 Task: Add Attachment from Google Drive to Card Card0000000135 in Board Board0000000034 in Workspace WS0000000012 in Trello. Add Cover Orange to Card Card0000000135 in Board Board0000000034 in Workspace WS0000000012 in Trello. Add "Add Label …" with "Title" Title0000000135 to Button Button0000000135 to Card Card0000000135 in Board Board0000000034 in Workspace WS0000000012 in Trello. Add Description DS0000000135 to Card Card0000000135 in Board Board0000000034 in Workspace WS0000000012 in Trello. Add Comment CM0000000135 to Card Card0000000135 in Board Board0000000034 in Workspace WS0000000012 in Trello
Action: Mouse moved to (340, 493)
Screenshot: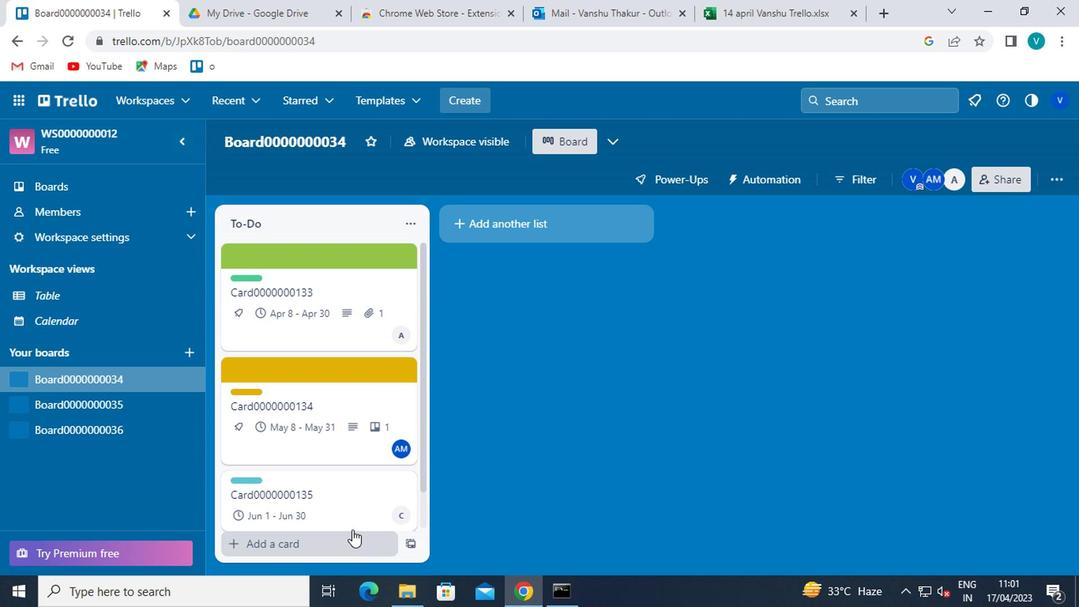 
Action: Mouse pressed left at (340, 493)
Screenshot: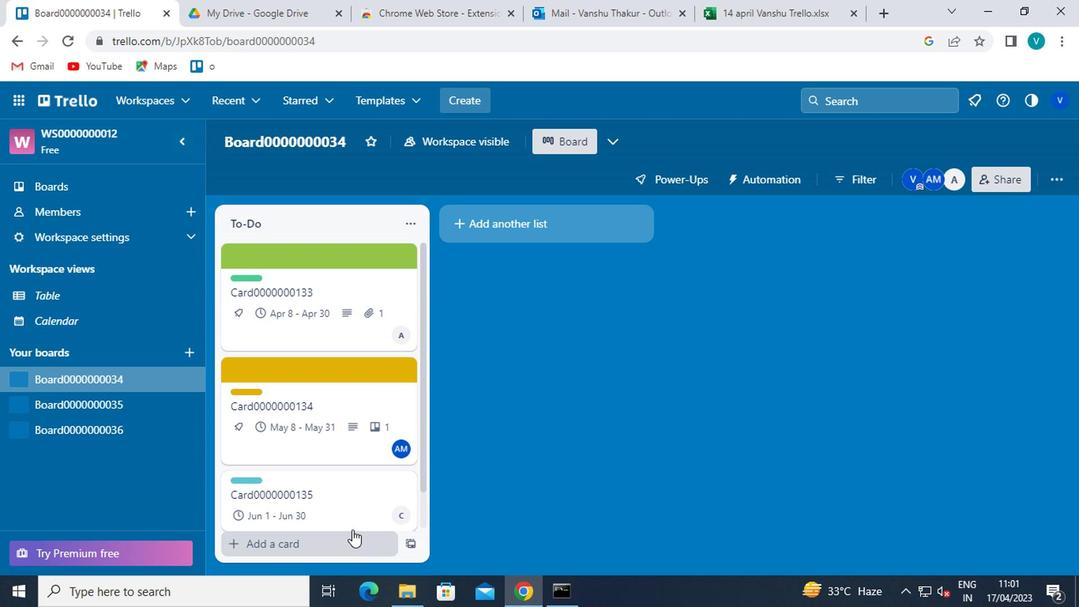 
Action: Mouse moved to (731, 414)
Screenshot: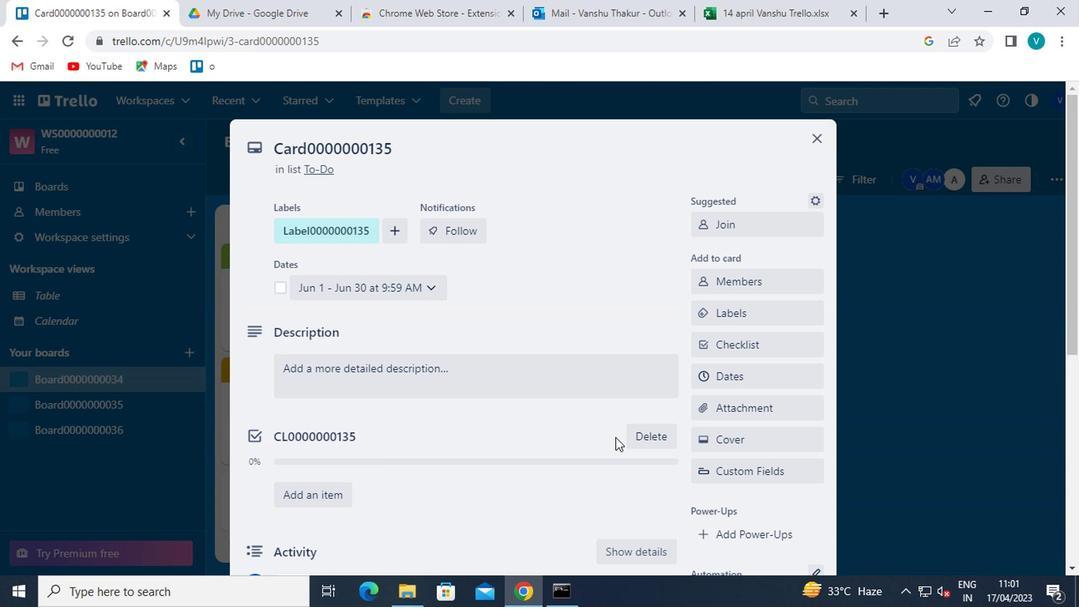 
Action: Mouse pressed left at (731, 414)
Screenshot: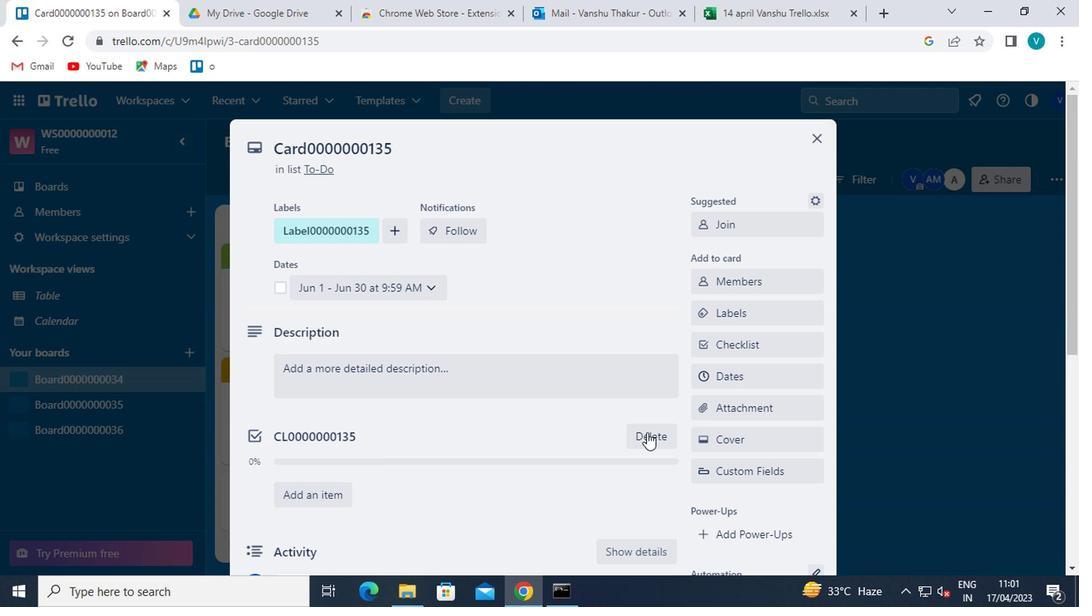 
Action: Mouse moved to (761, 218)
Screenshot: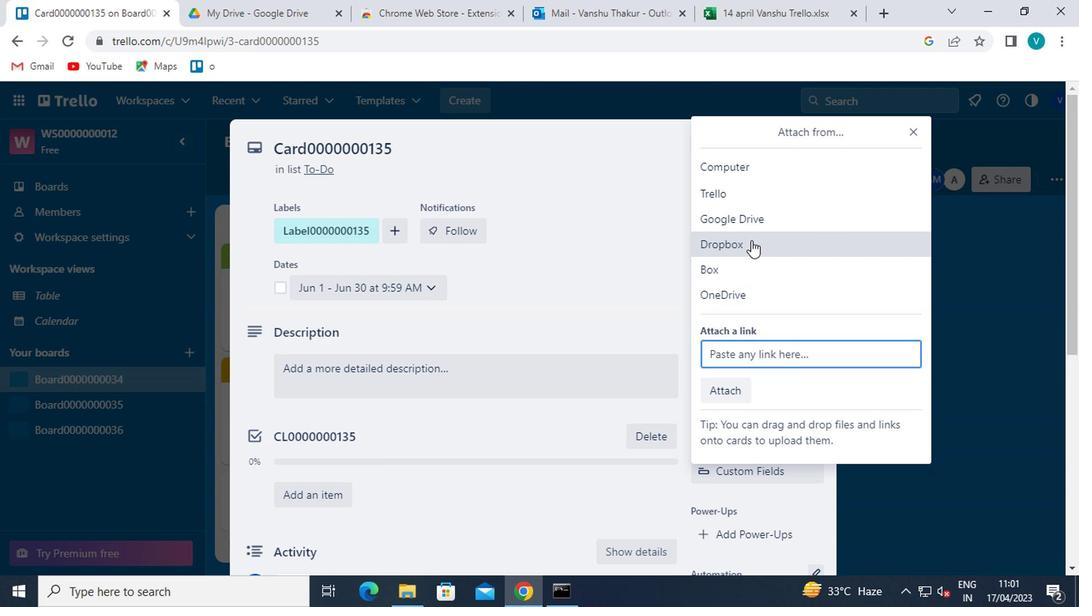 
Action: Mouse pressed left at (761, 218)
Screenshot: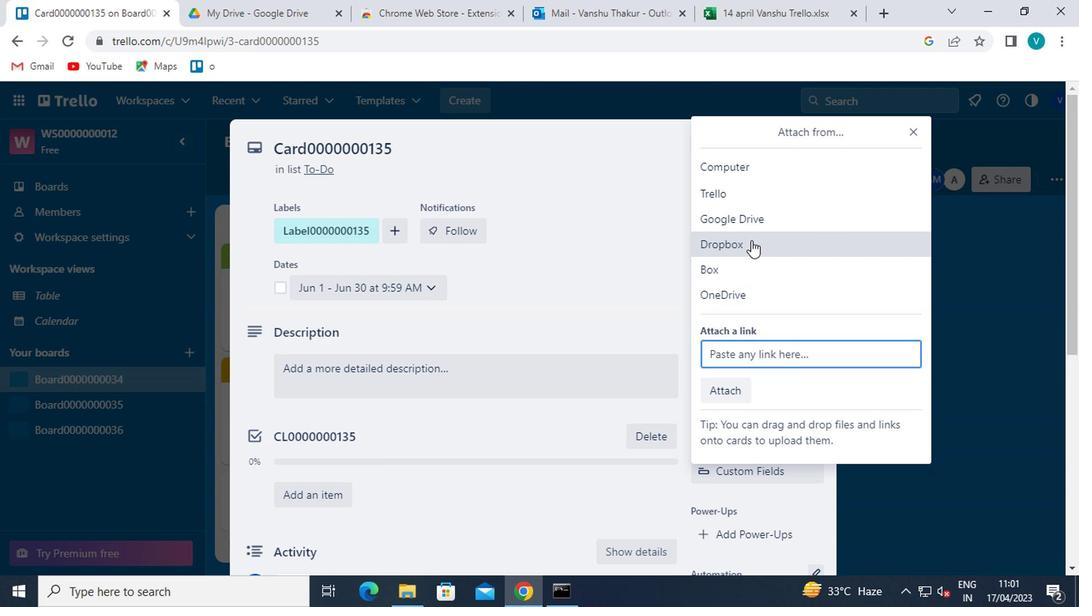 
Action: Mouse moved to (295, 367)
Screenshot: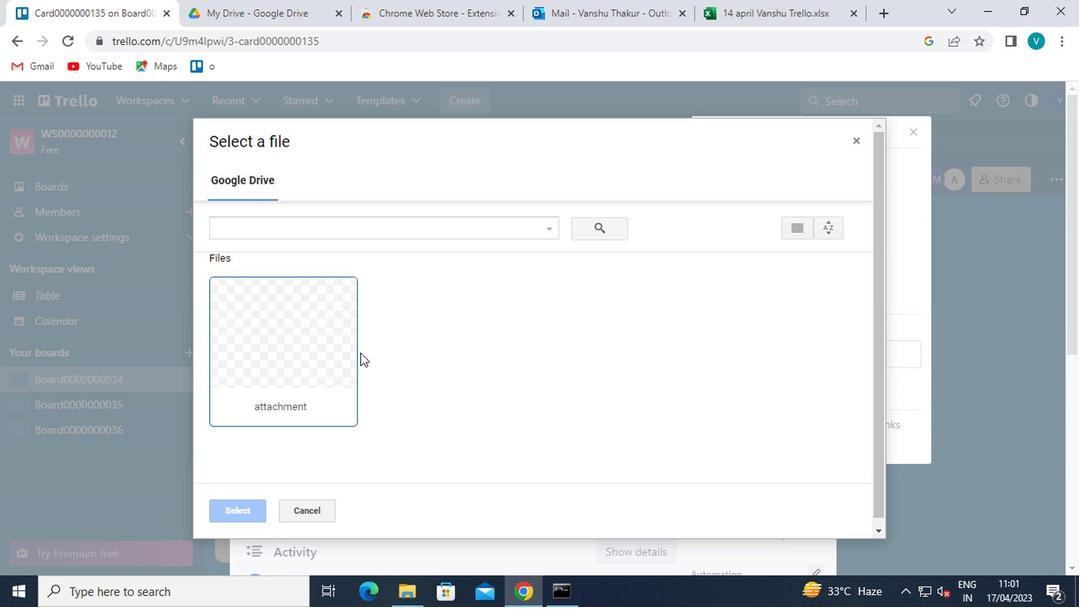 
Action: Mouse pressed left at (295, 367)
Screenshot: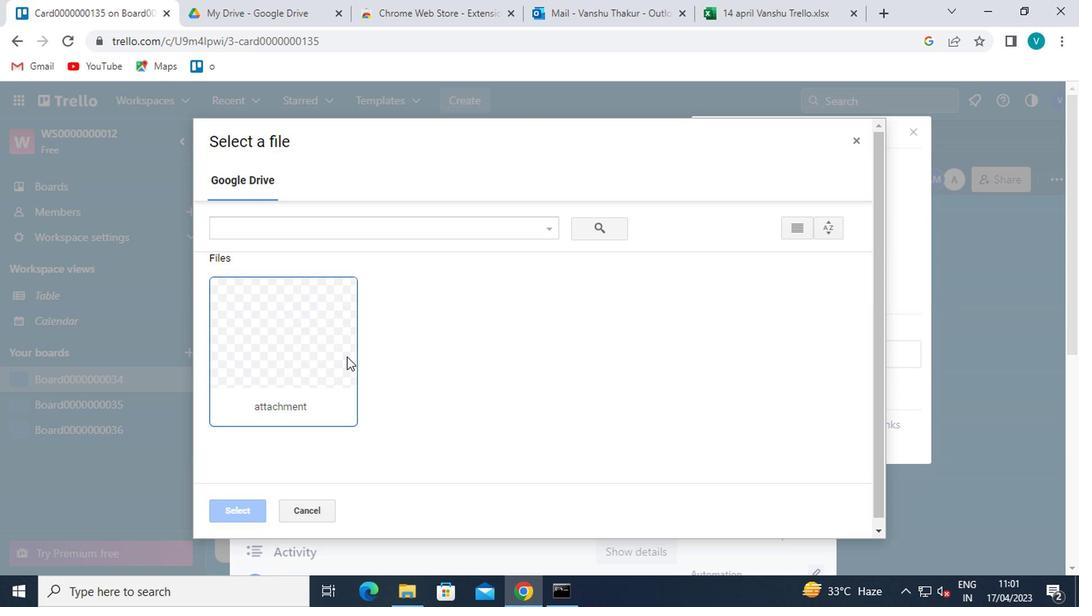 
Action: Mouse moved to (223, 517)
Screenshot: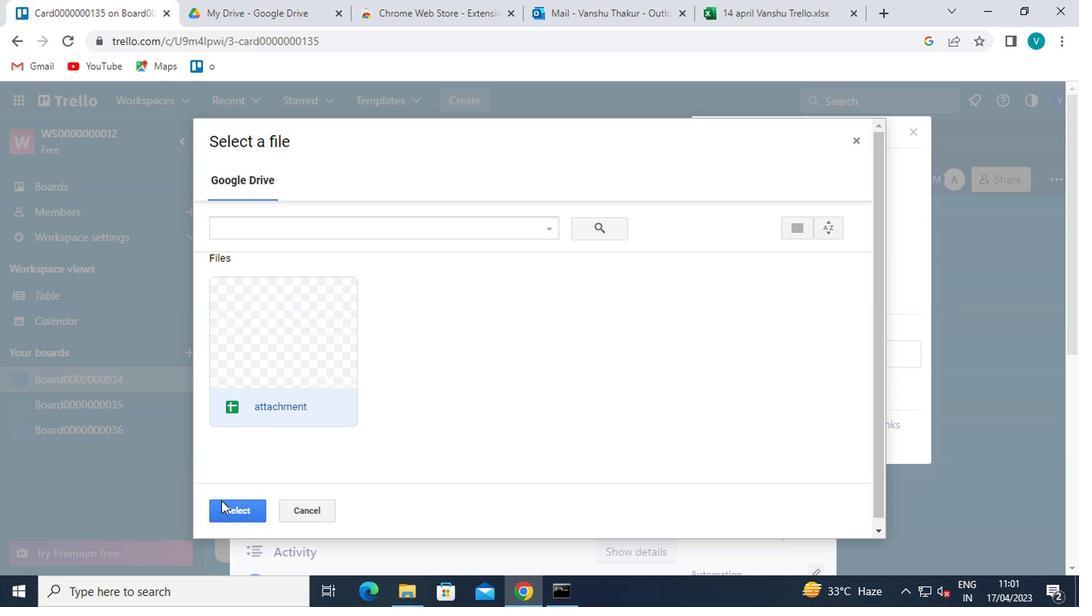 
Action: Mouse pressed left at (223, 517)
Screenshot: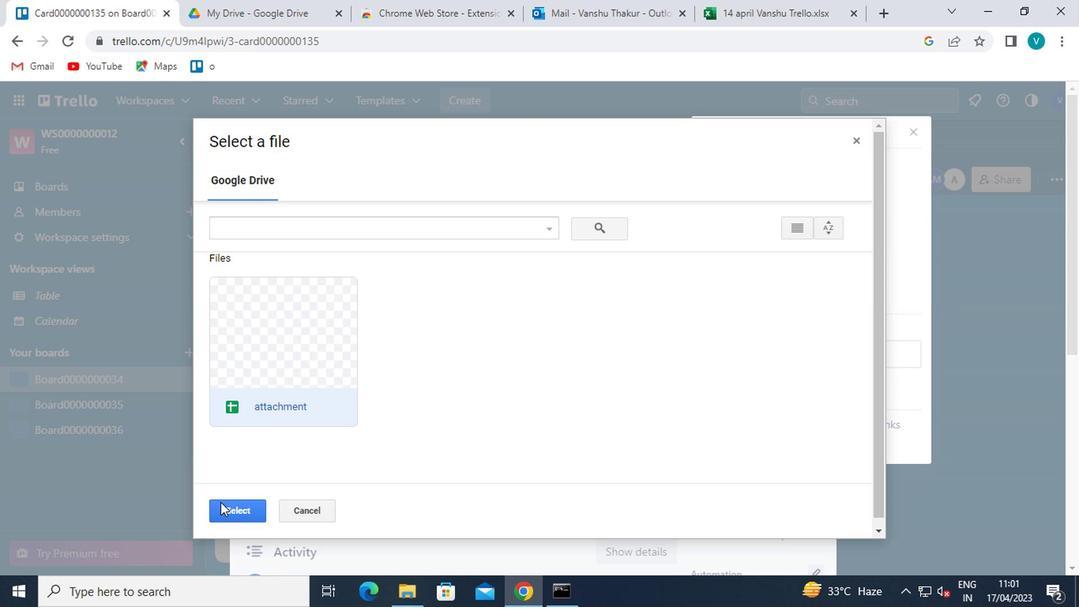 
Action: Mouse moved to (730, 435)
Screenshot: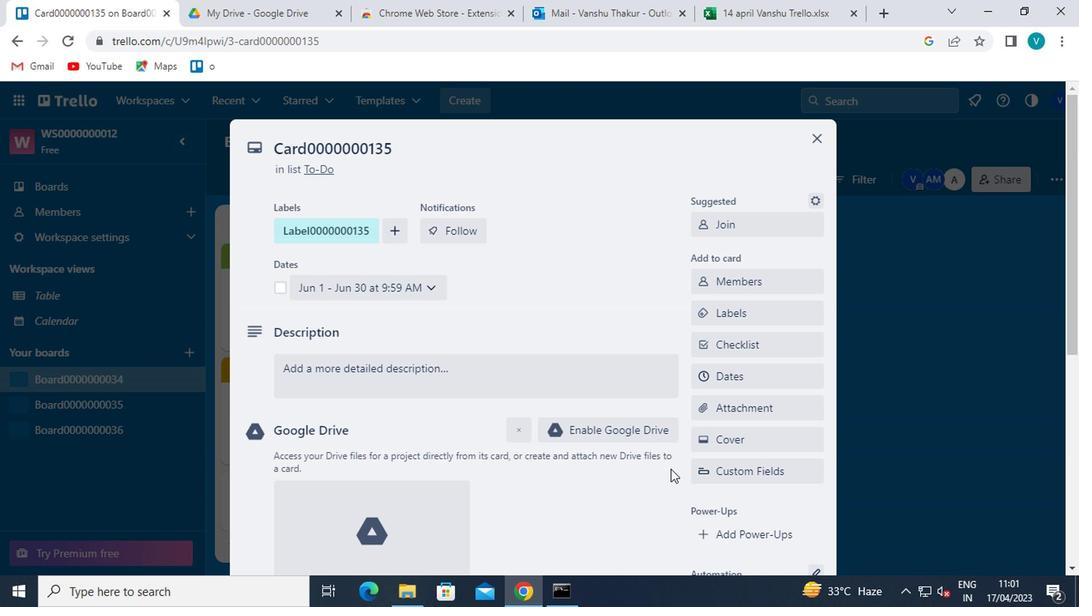 
Action: Mouse pressed left at (730, 435)
Screenshot: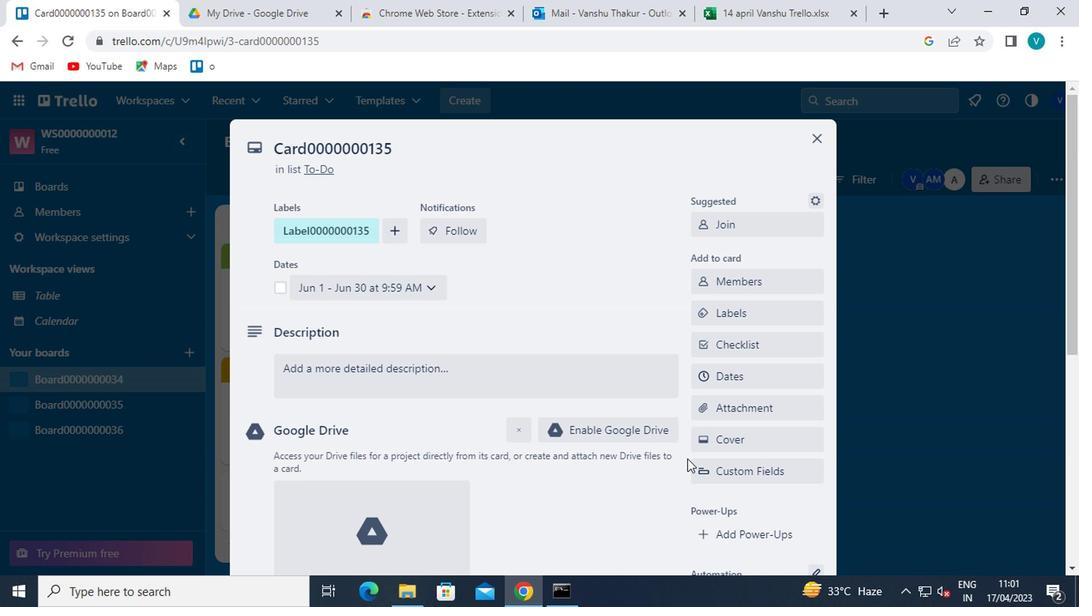 
Action: Mouse moved to (805, 273)
Screenshot: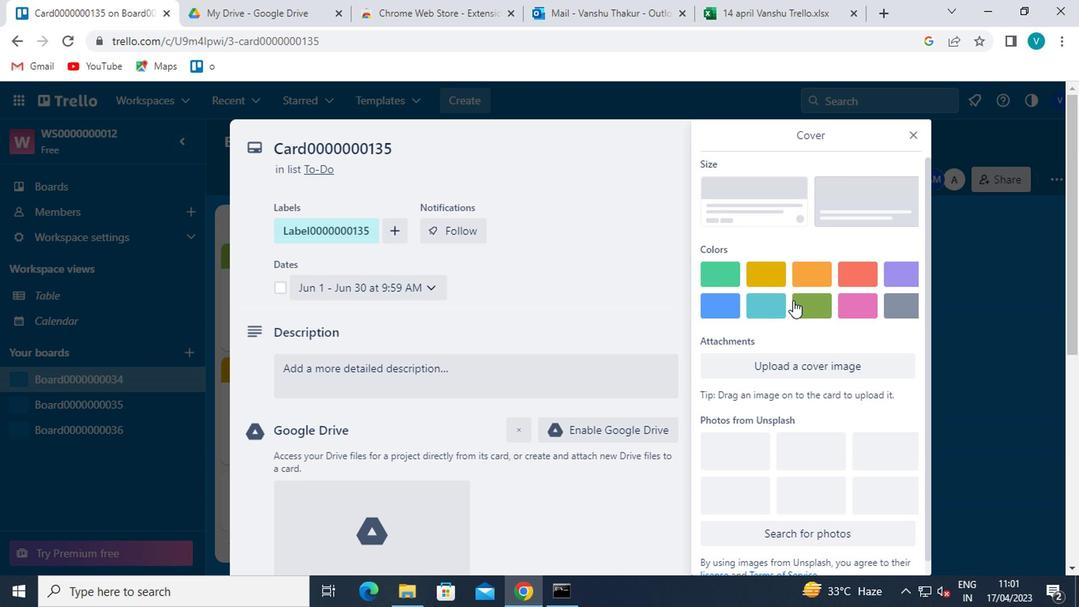 
Action: Mouse pressed left at (805, 273)
Screenshot: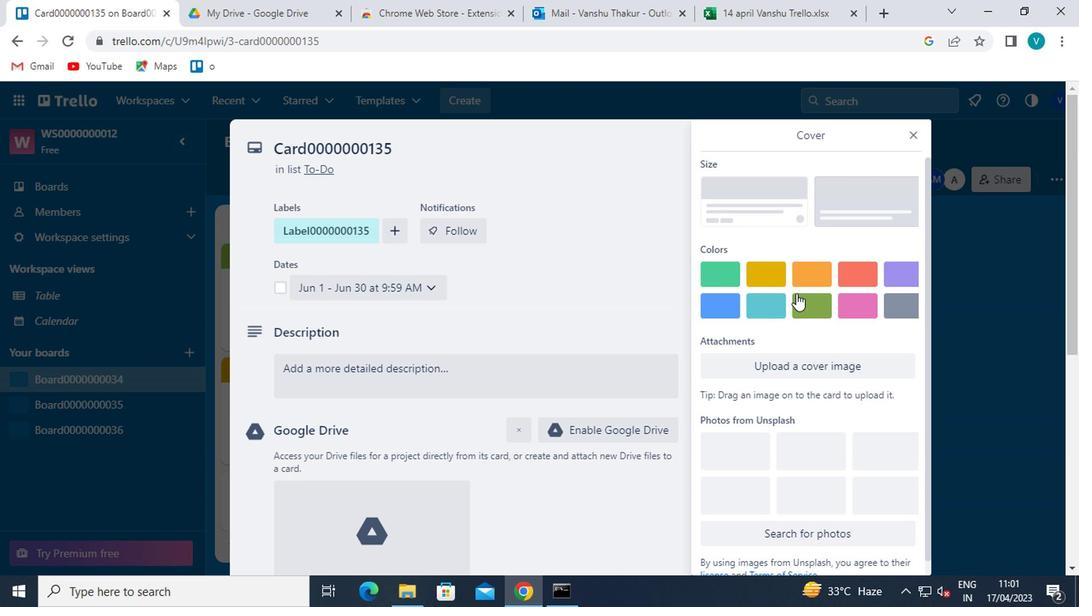 
Action: Mouse moved to (915, 134)
Screenshot: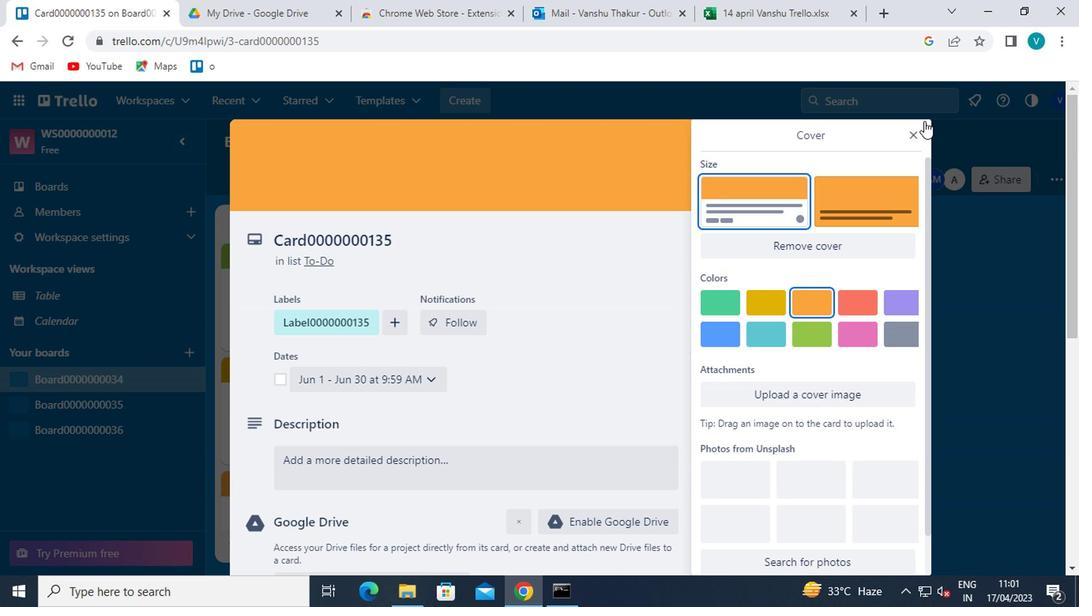 
Action: Mouse pressed left at (915, 134)
Screenshot: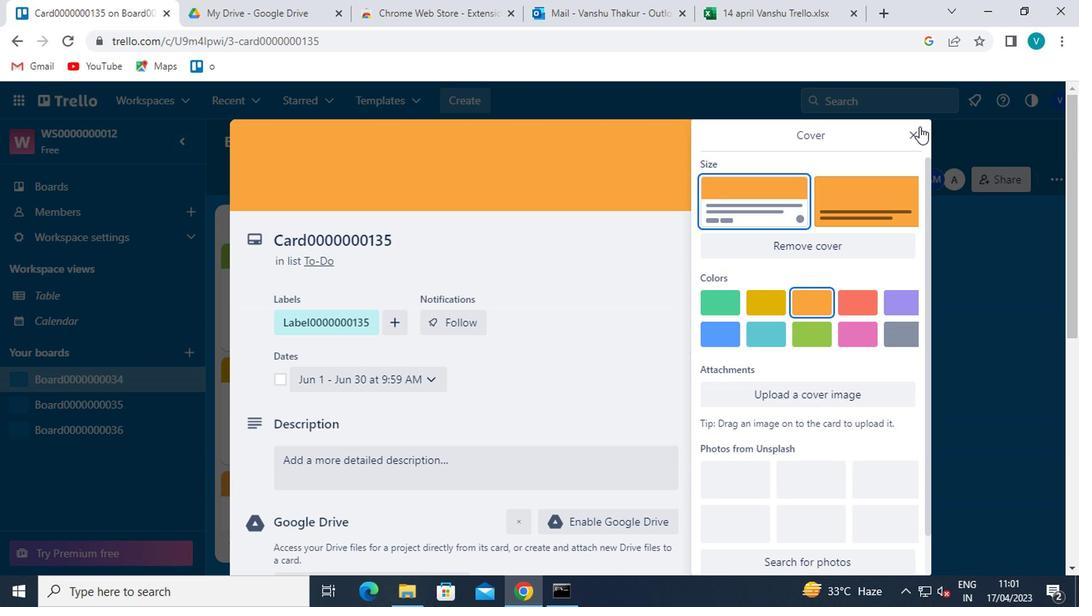 
Action: Mouse moved to (778, 367)
Screenshot: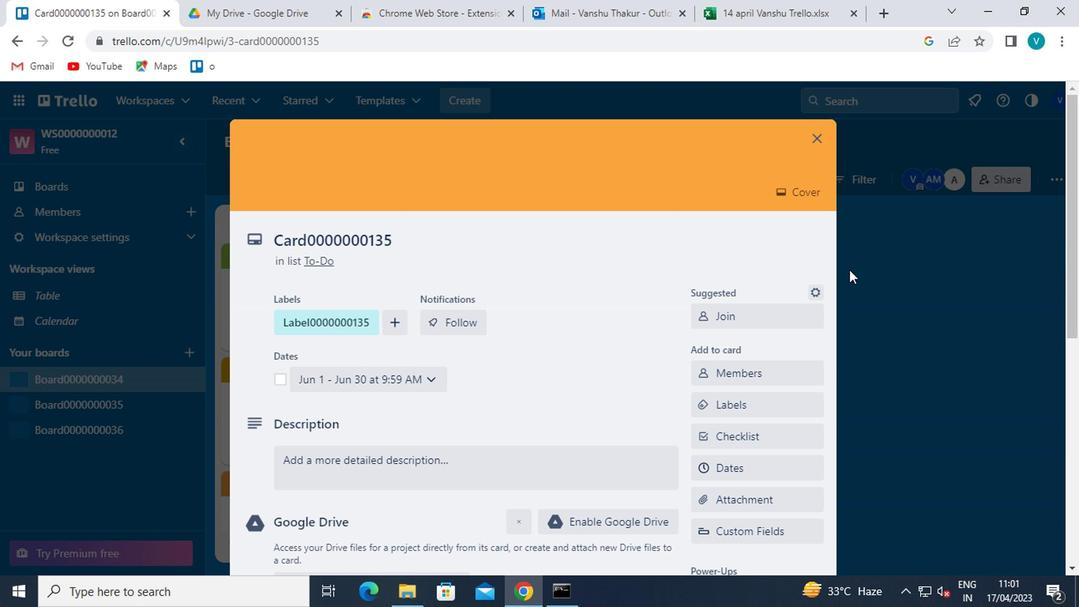 
Action: Mouse scrolled (778, 367) with delta (0, 0)
Screenshot: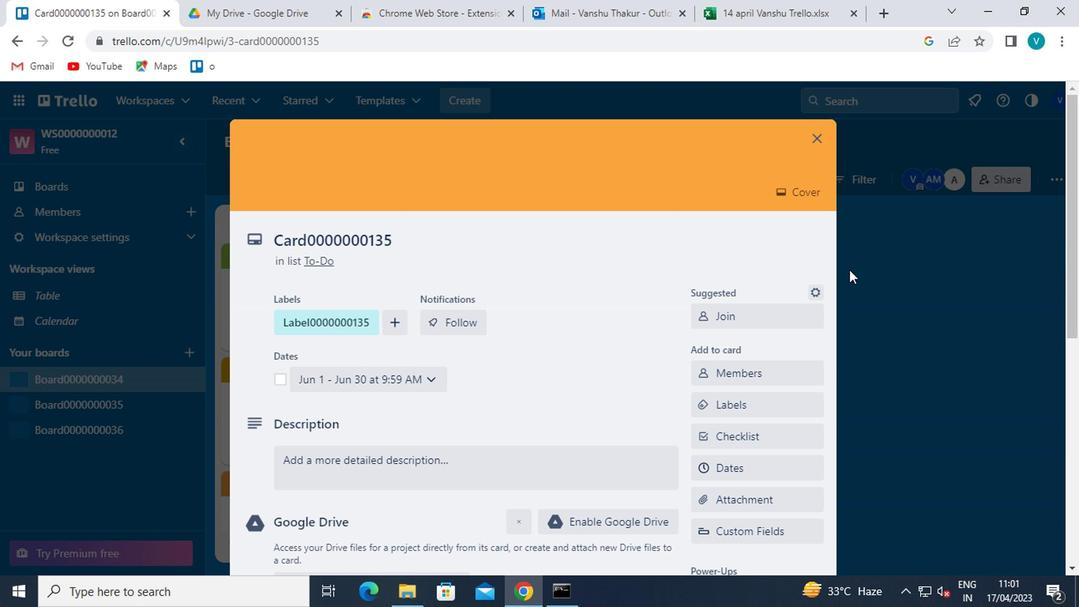 
Action: Mouse moved to (769, 380)
Screenshot: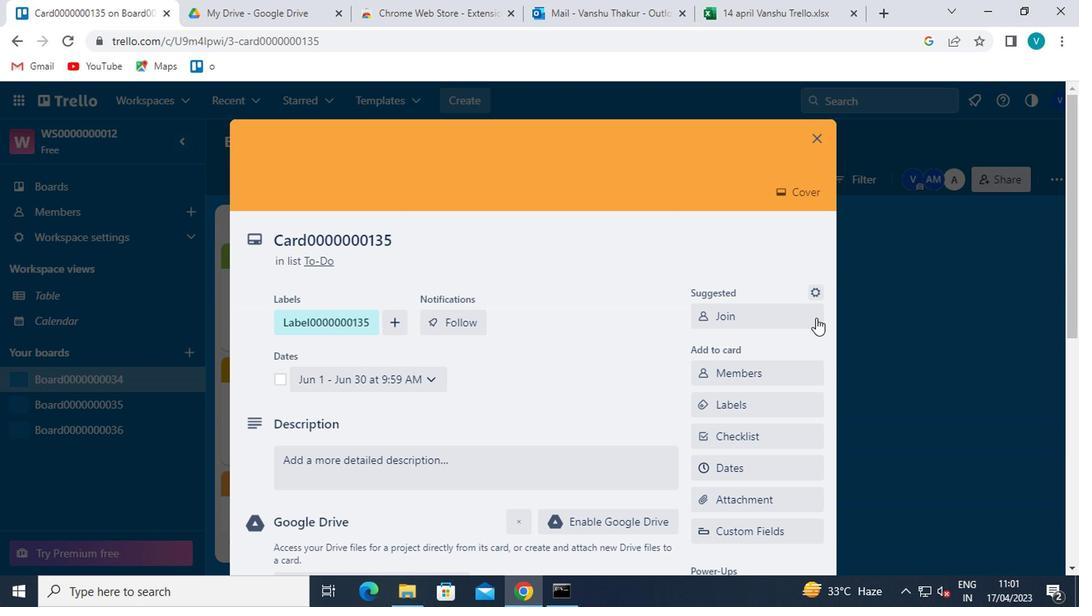 
Action: Mouse scrolled (769, 378) with delta (0, -1)
Screenshot: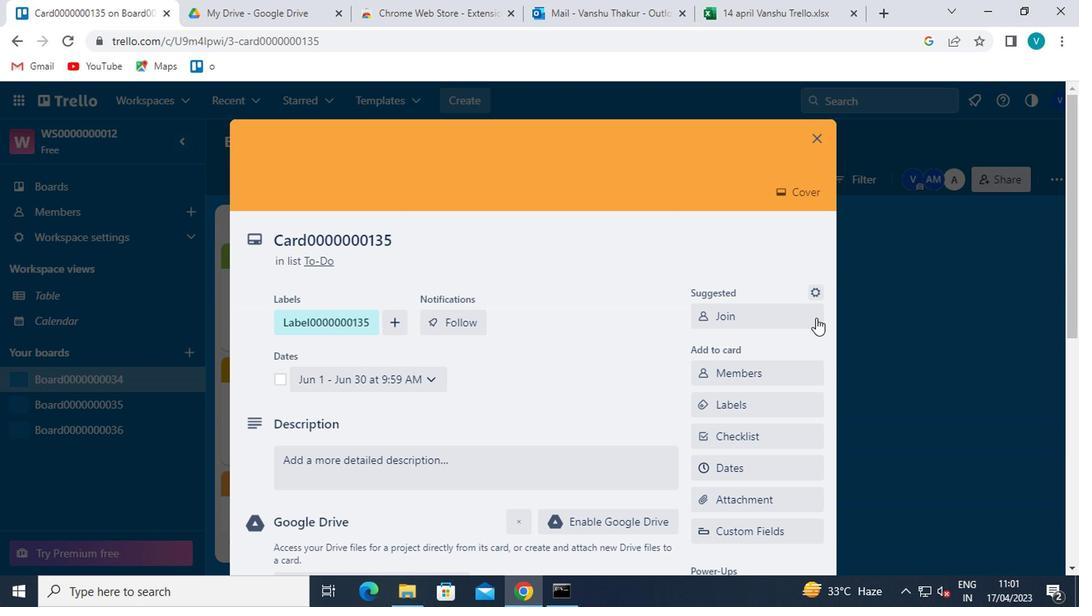 
Action: Mouse moved to (767, 382)
Screenshot: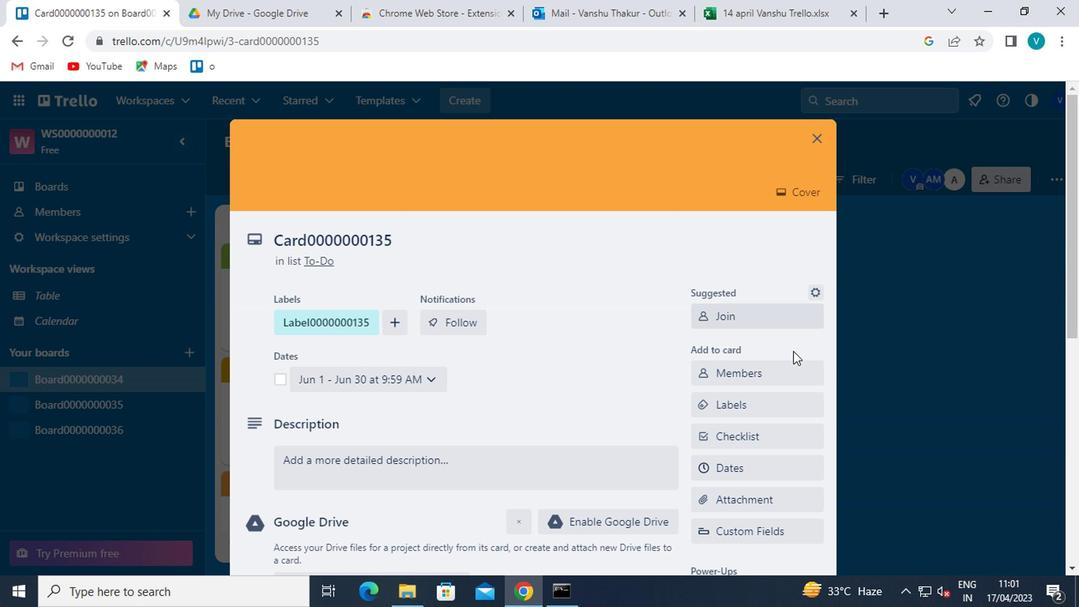 
Action: Mouse scrolled (767, 382) with delta (0, 0)
Screenshot: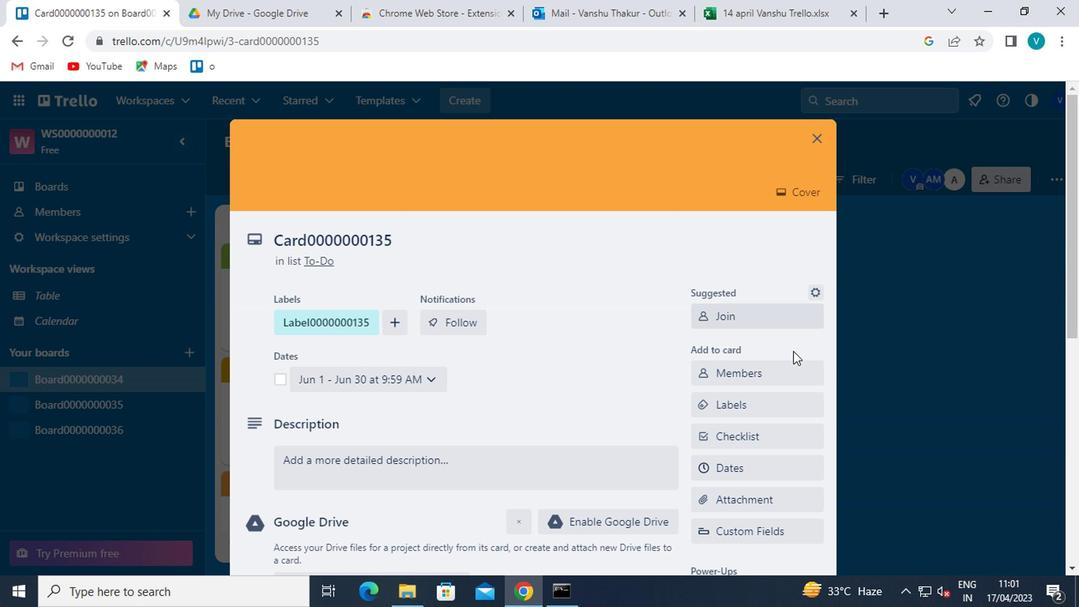 
Action: Mouse moved to (742, 489)
Screenshot: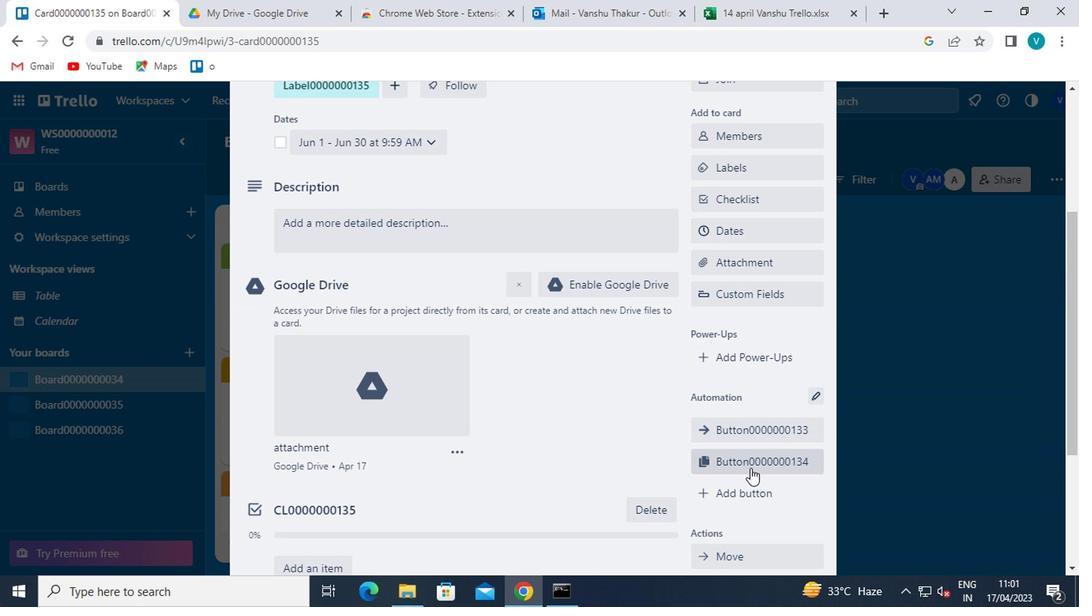 
Action: Mouse pressed left at (742, 489)
Screenshot: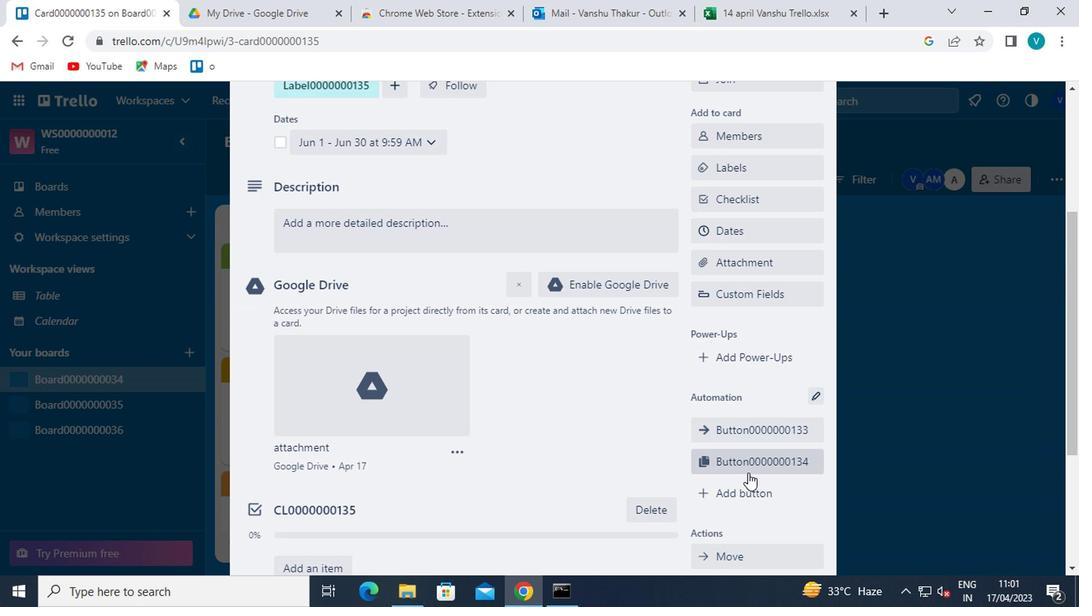 
Action: Mouse moved to (756, 265)
Screenshot: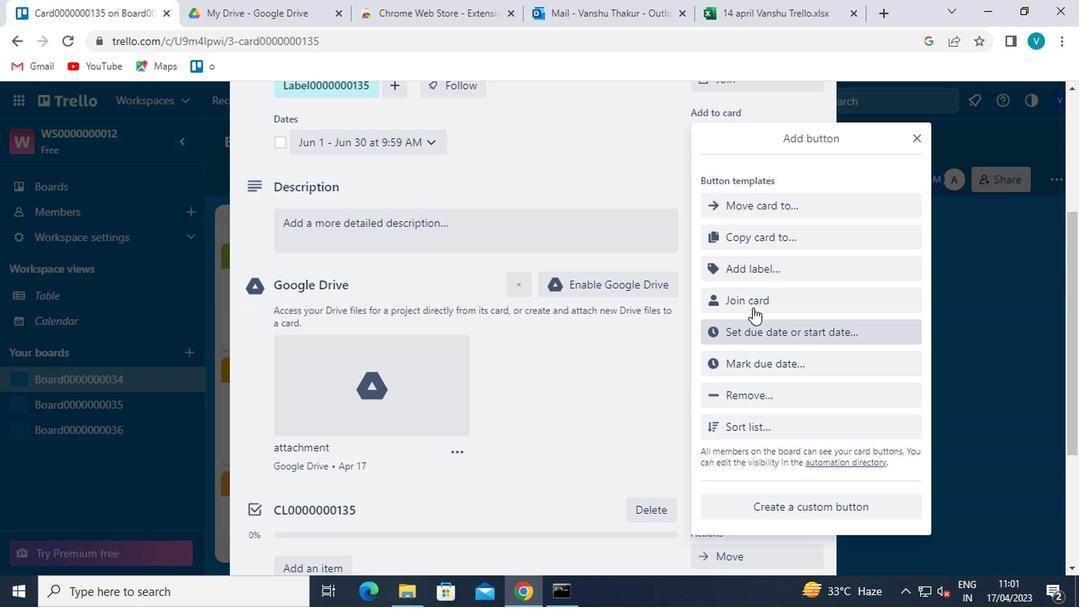
Action: Mouse pressed left at (756, 265)
Screenshot: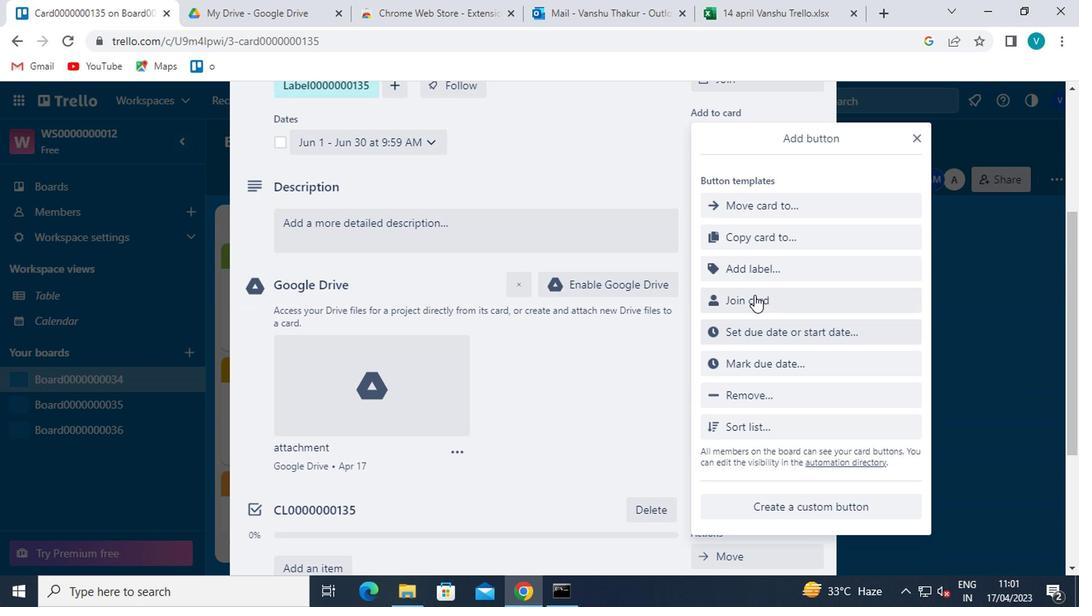 
Action: Mouse moved to (775, 242)
Screenshot: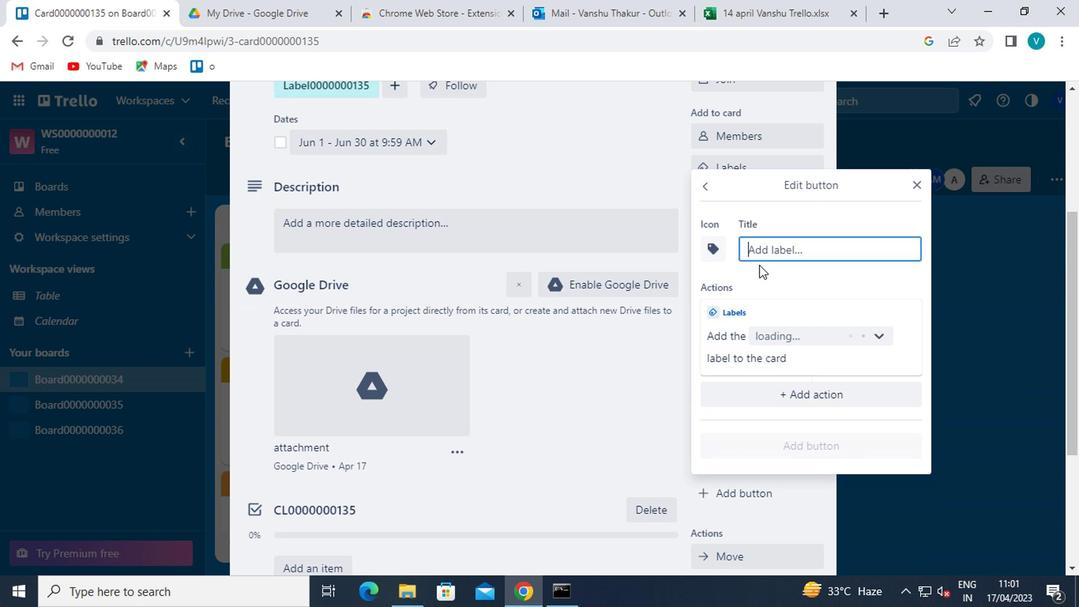 
Action: Mouse pressed left at (775, 242)
Screenshot: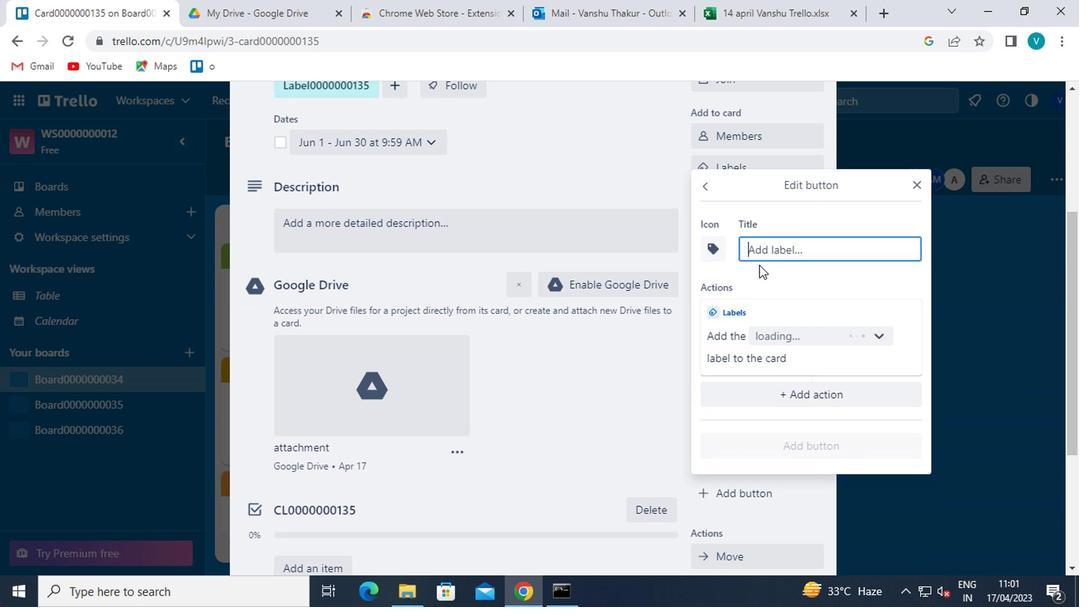 
Action: Key pressed <Key.shift>TITLE0000000135
Screenshot: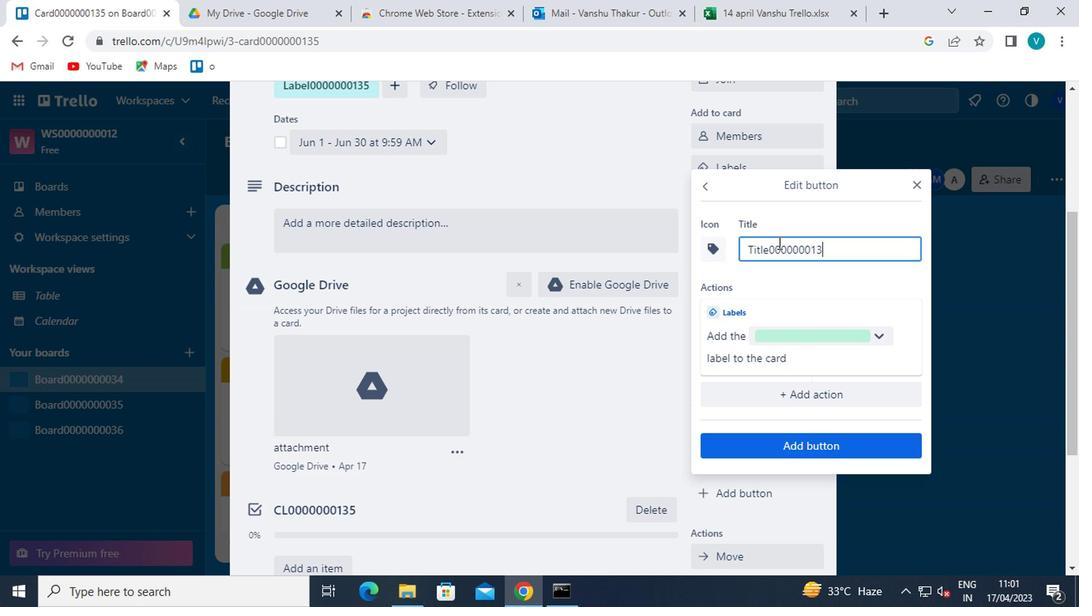 
Action: Mouse moved to (820, 438)
Screenshot: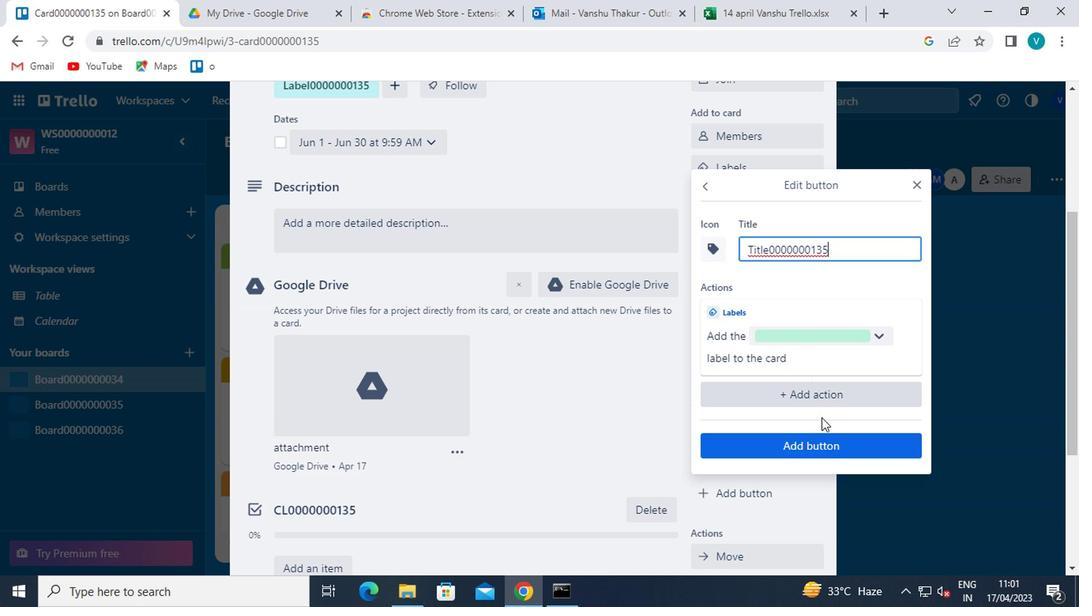 
Action: Mouse pressed left at (820, 438)
Screenshot: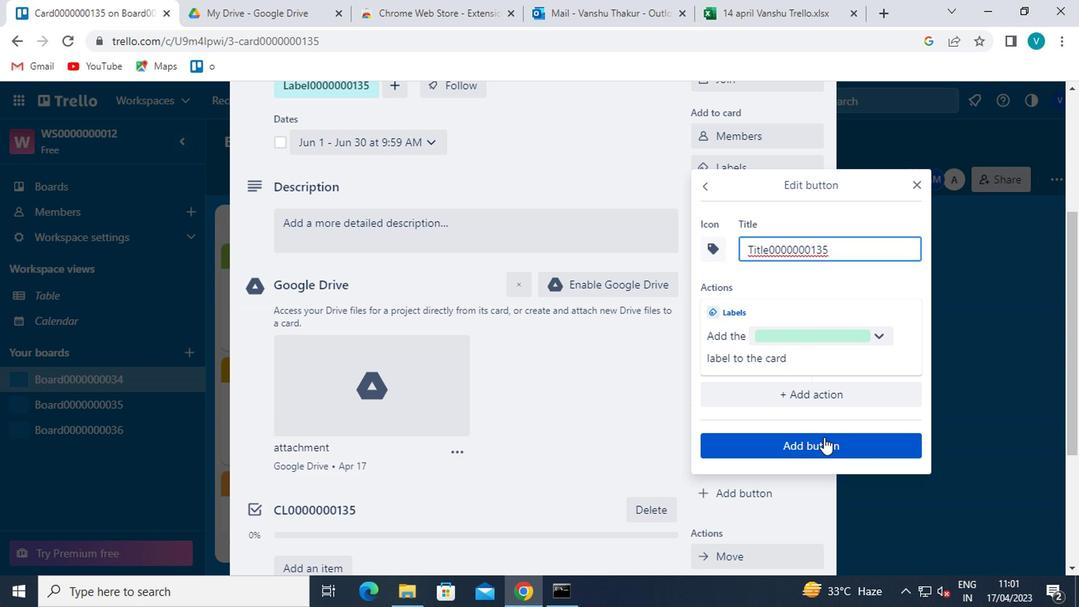 
Action: Mouse moved to (397, 233)
Screenshot: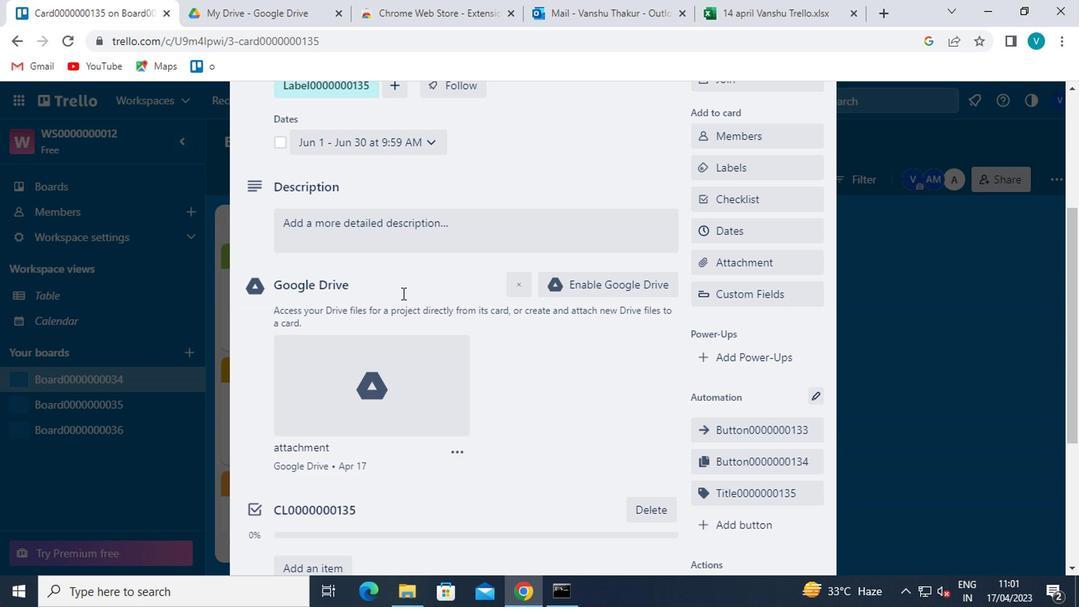 
Action: Mouse pressed left at (397, 233)
Screenshot: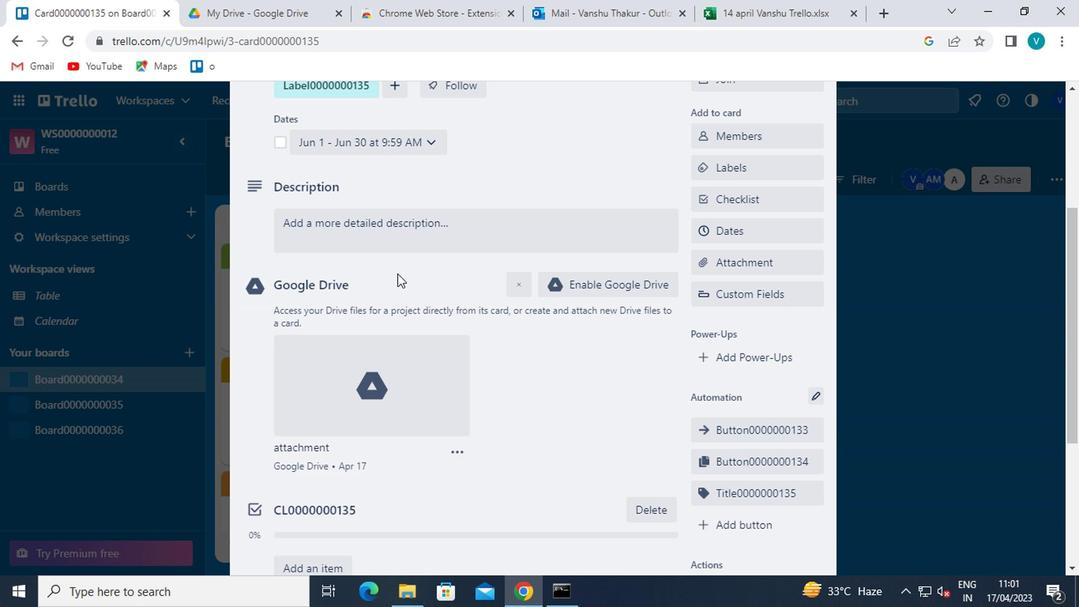 
Action: Key pressed <Key.shift>DS0000000
Screenshot: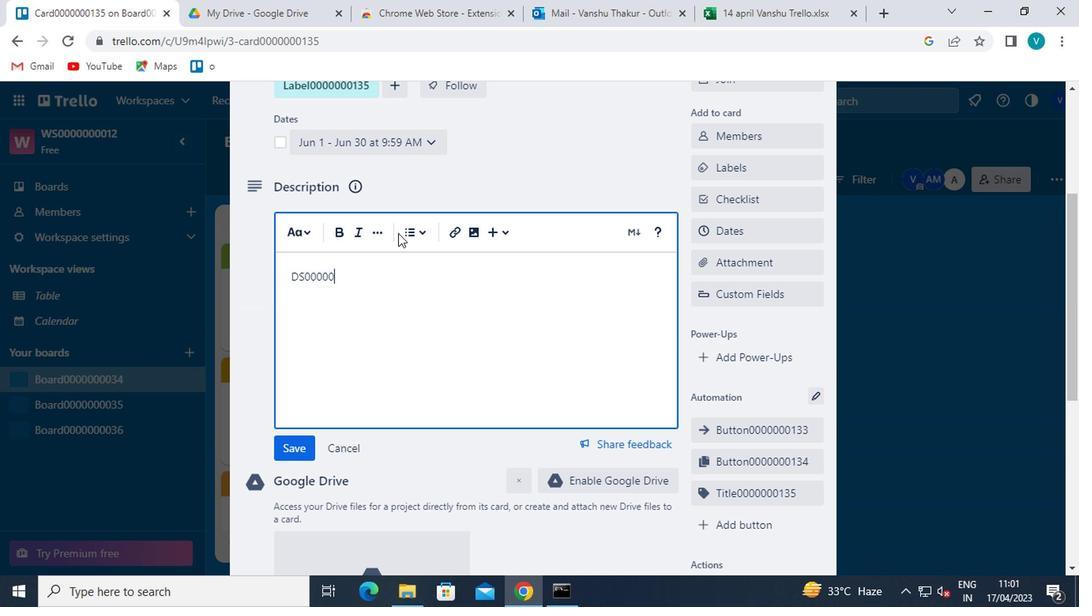 
Action: Mouse moved to (397, 232)
Screenshot: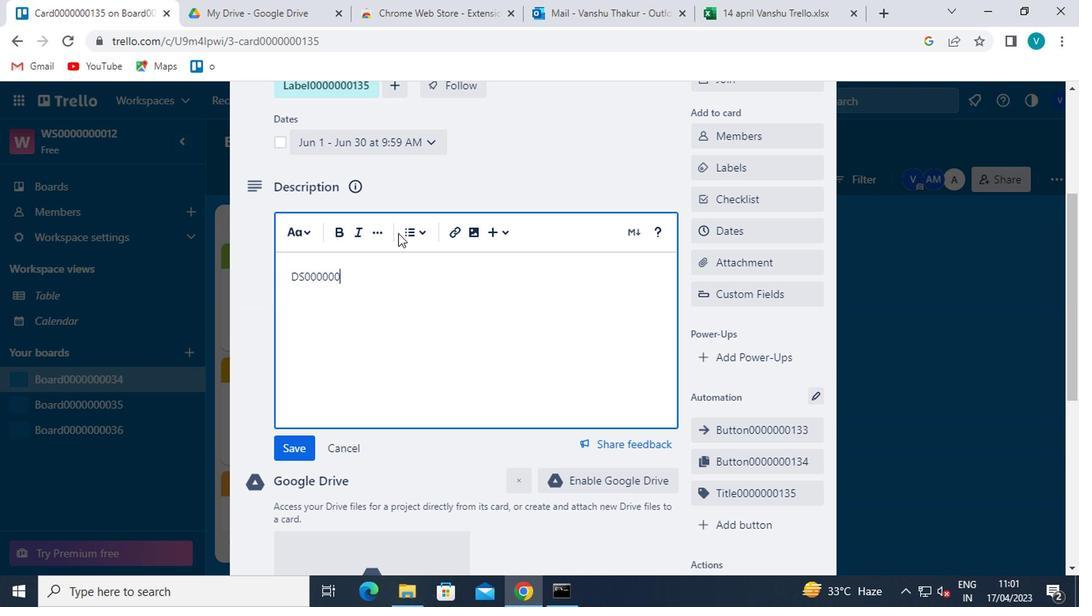 
Action: Key pressed 135
Screenshot: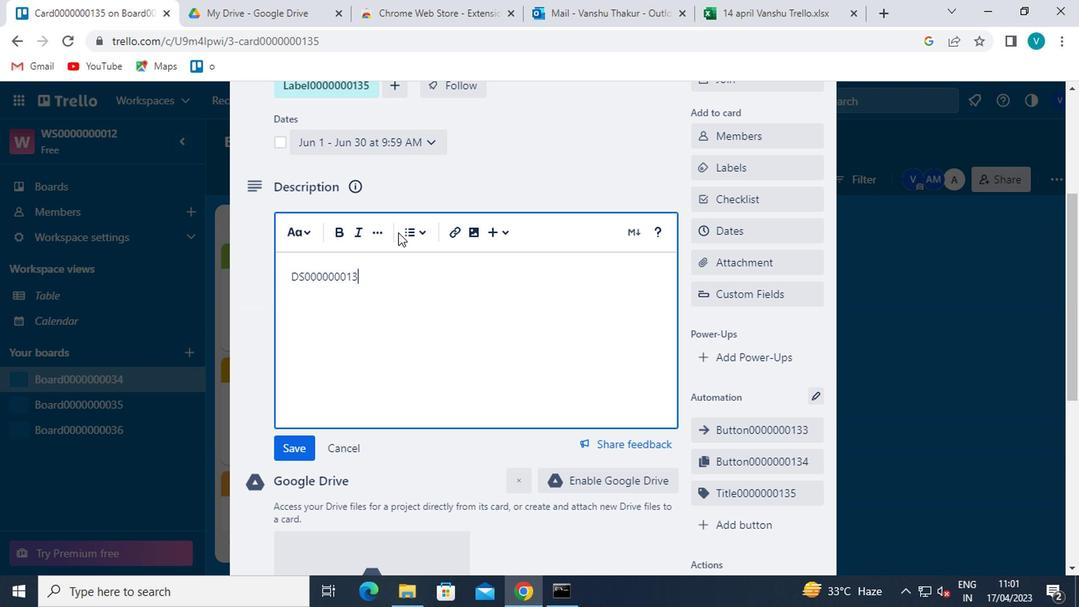 
Action: Mouse moved to (293, 449)
Screenshot: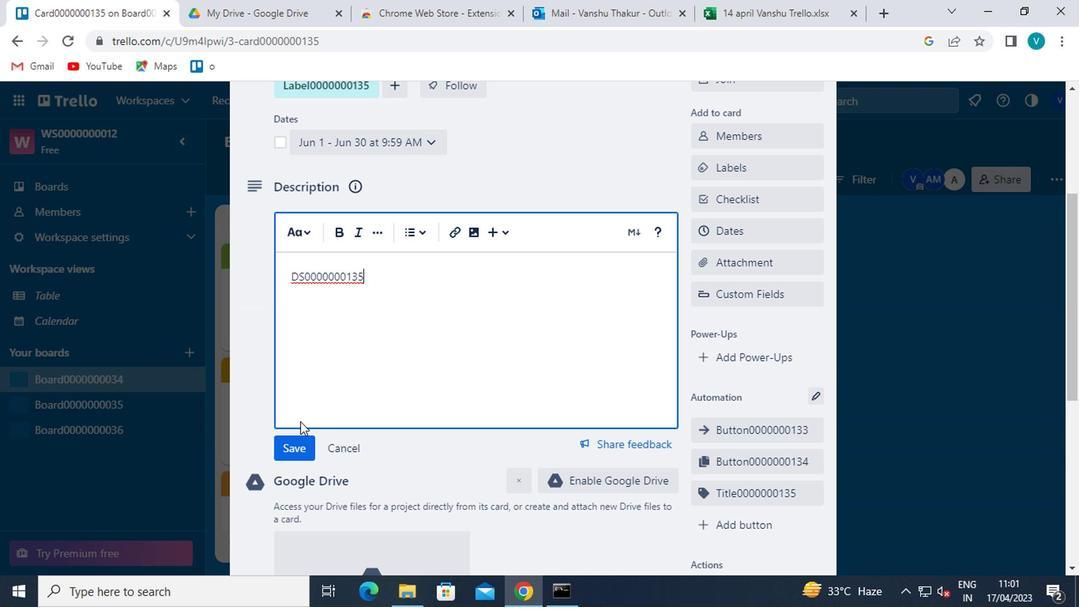 
Action: Mouse pressed left at (293, 449)
Screenshot: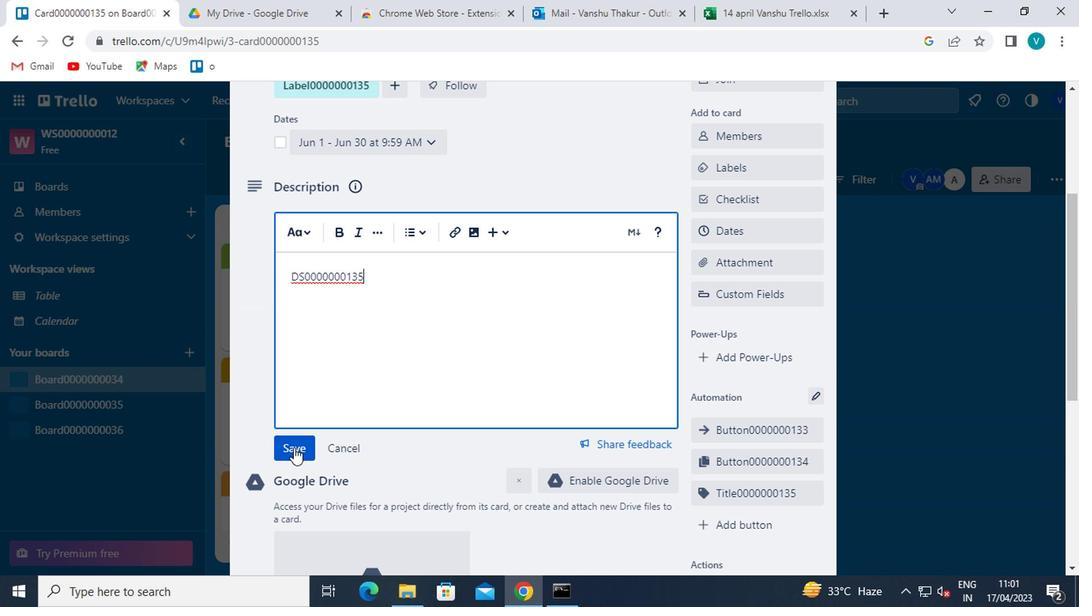 
Action: Mouse moved to (295, 448)
Screenshot: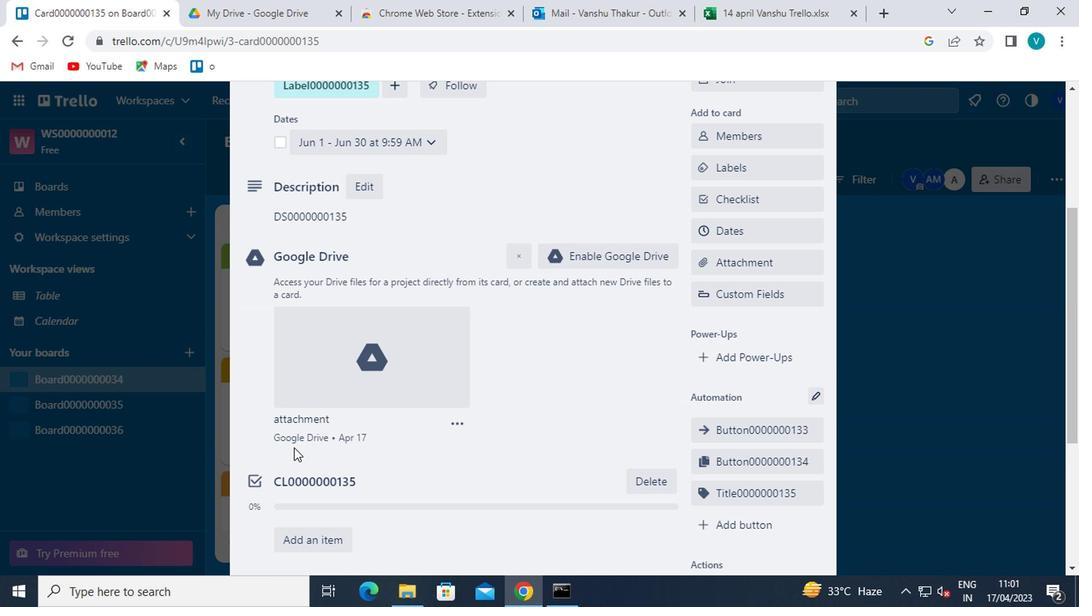 
Action: Mouse scrolled (295, 447) with delta (0, 0)
Screenshot: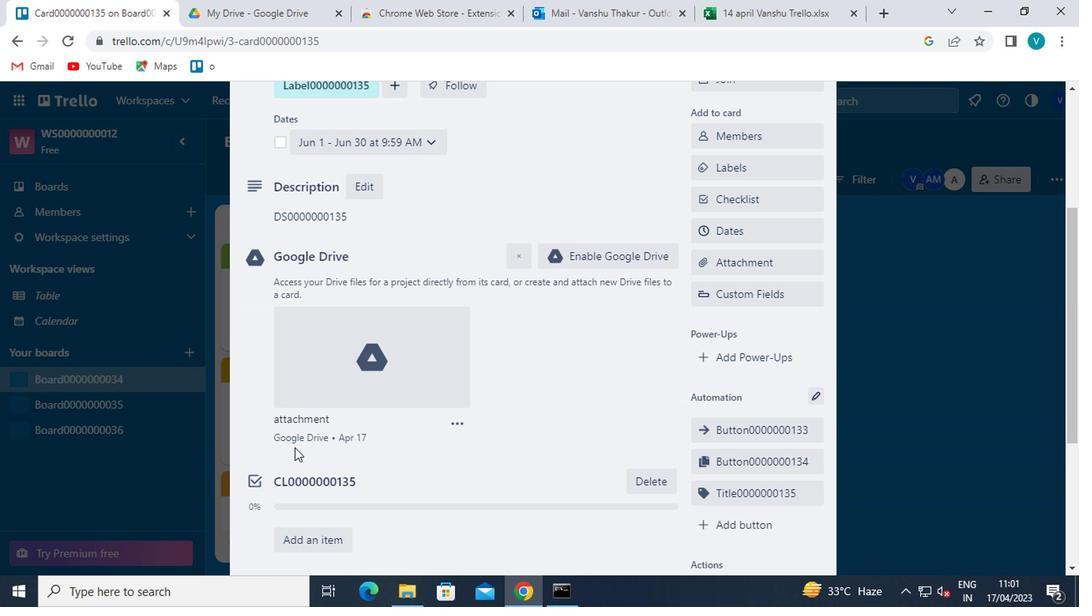 
Action: Mouse scrolled (295, 447) with delta (0, 0)
Screenshot: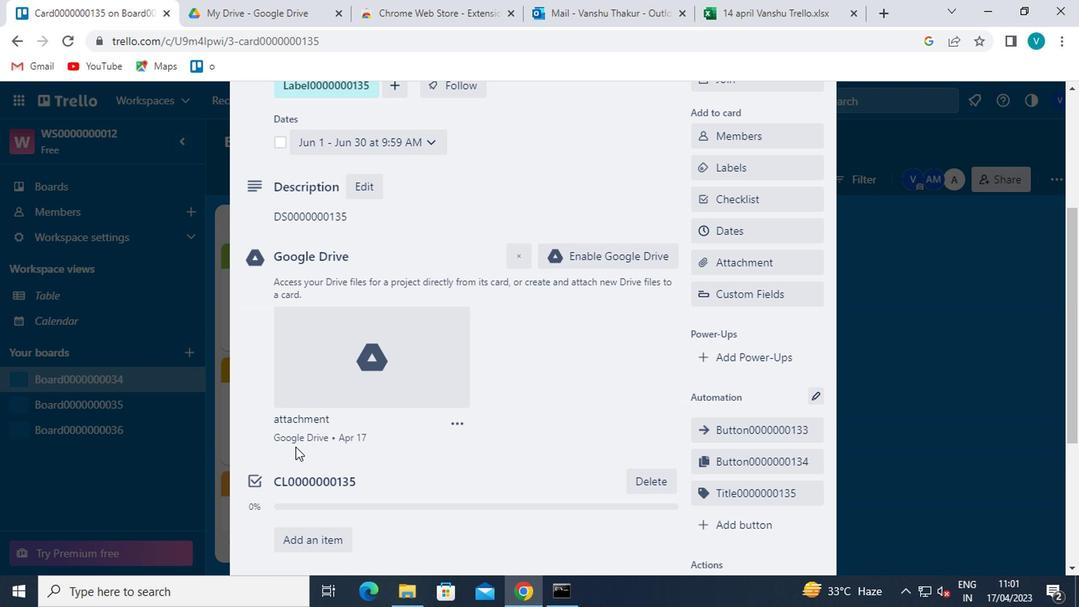 
Action: Mouse moved to (296, 472)
Screenshot: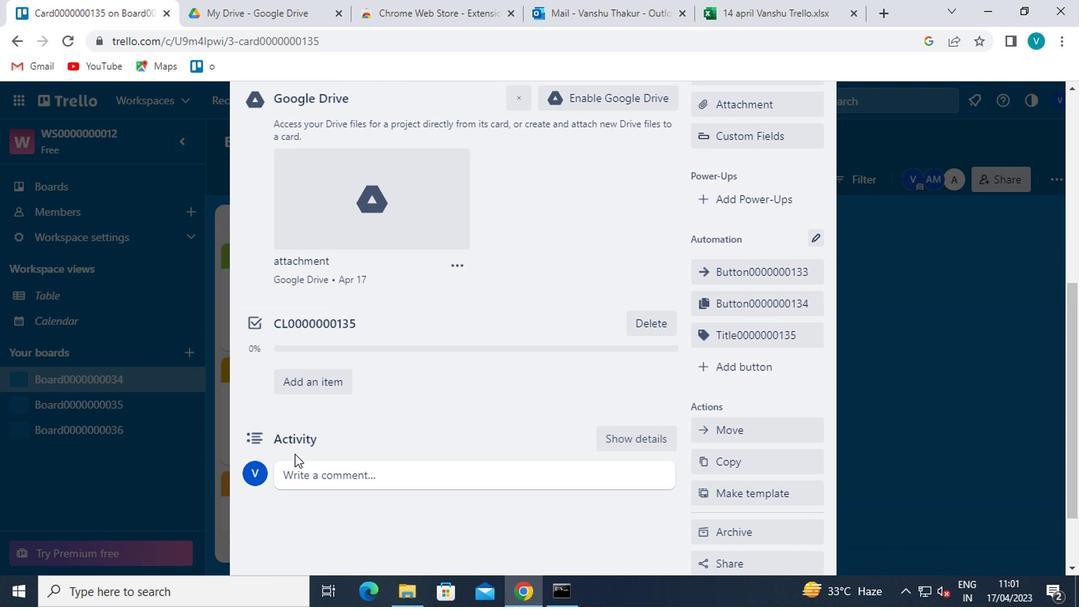 
Action: Mouse pressed left at (296, 472)
Screenshot: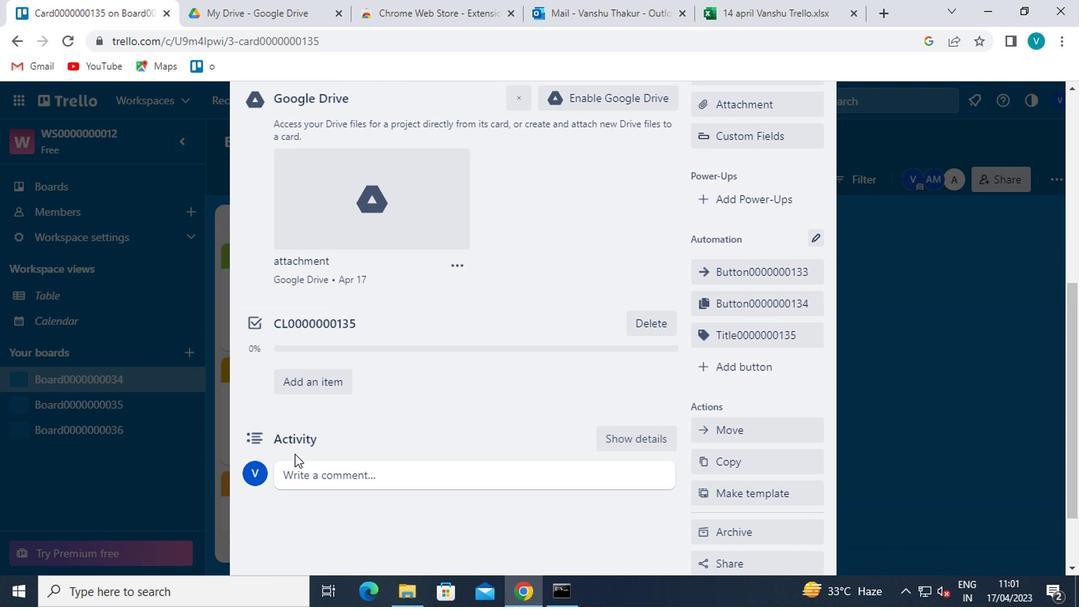 
Action: Mouse moved to (337, 443)
Screenshot: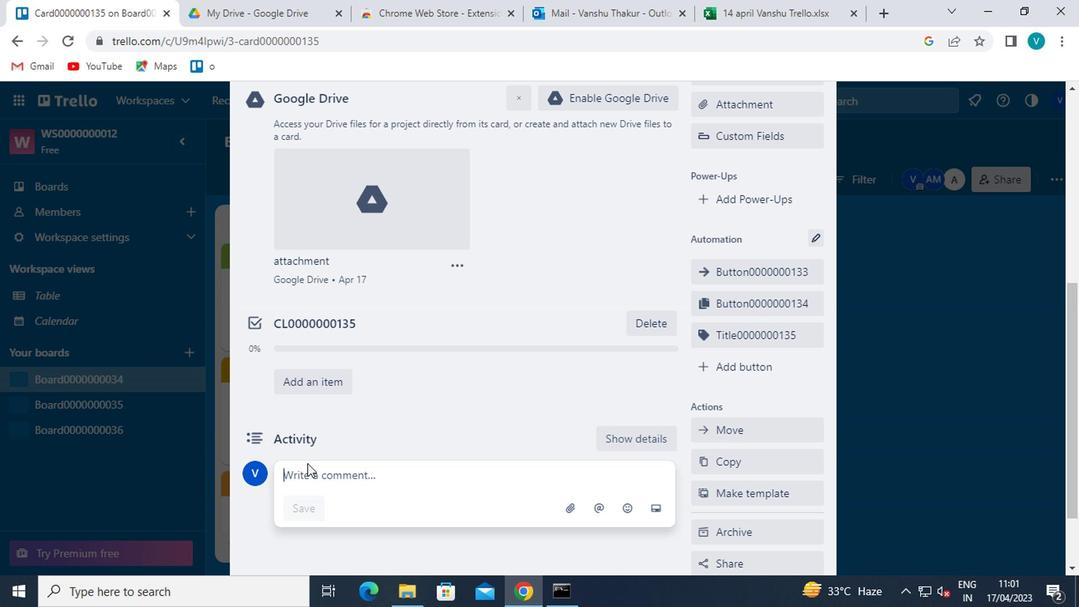 
Action: Key pressed <Key.shift>CM00
Screenshot: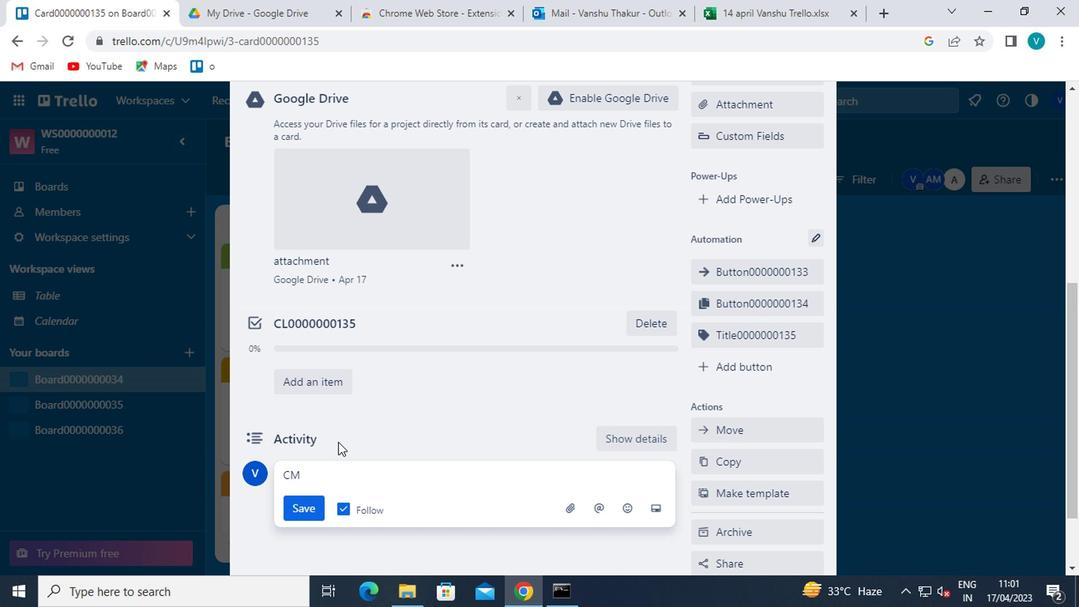 
Action: Mouse moved to (338, 442)
Screenshot: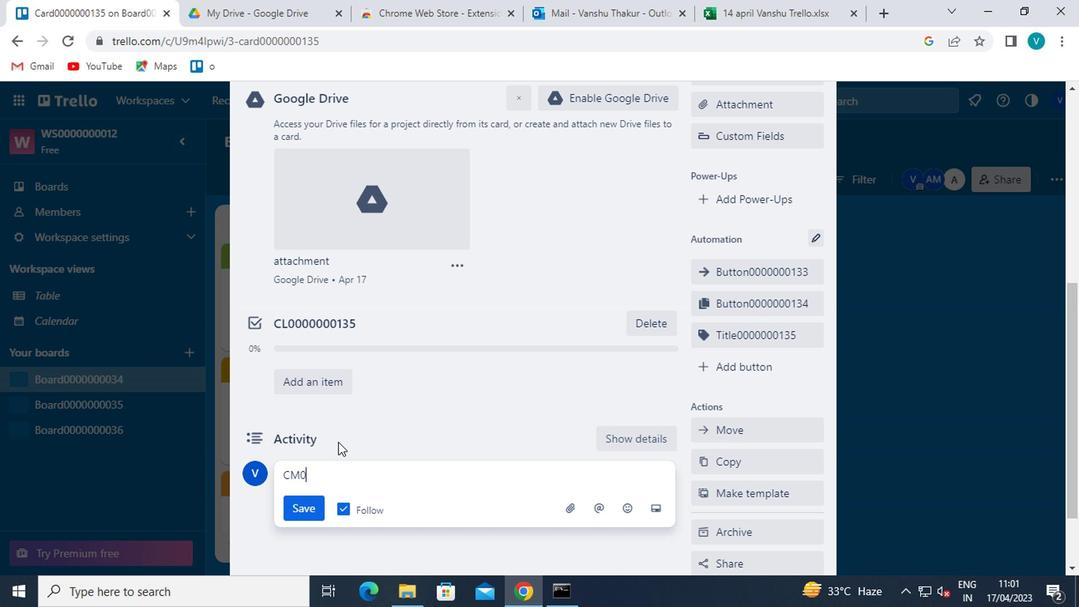
Action: Key pressed 0000
Screenshot: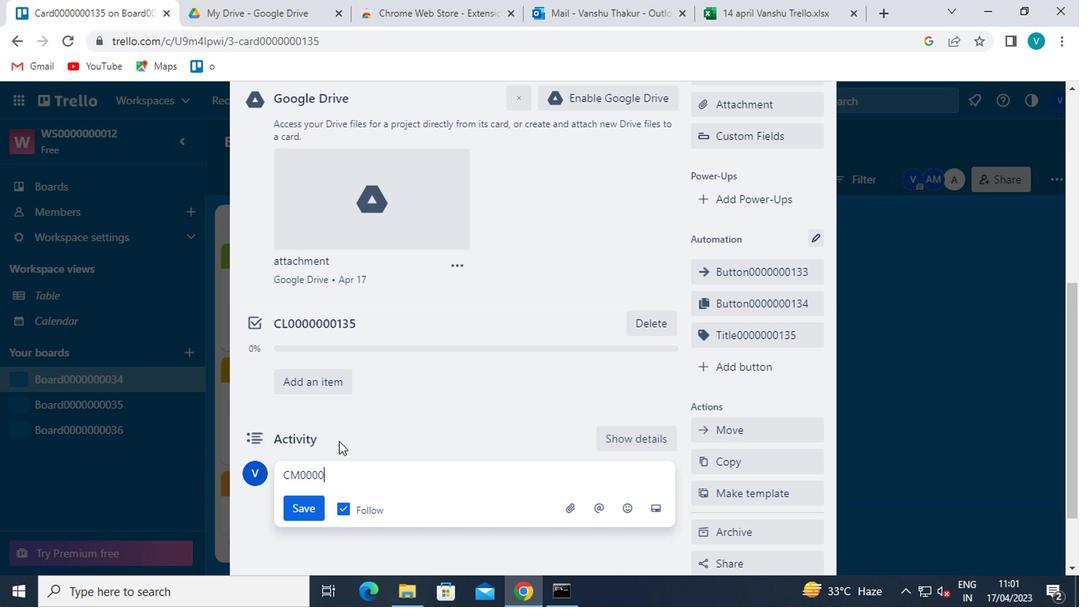 
Action: Mouse moved to (338, 442)
Screenshot: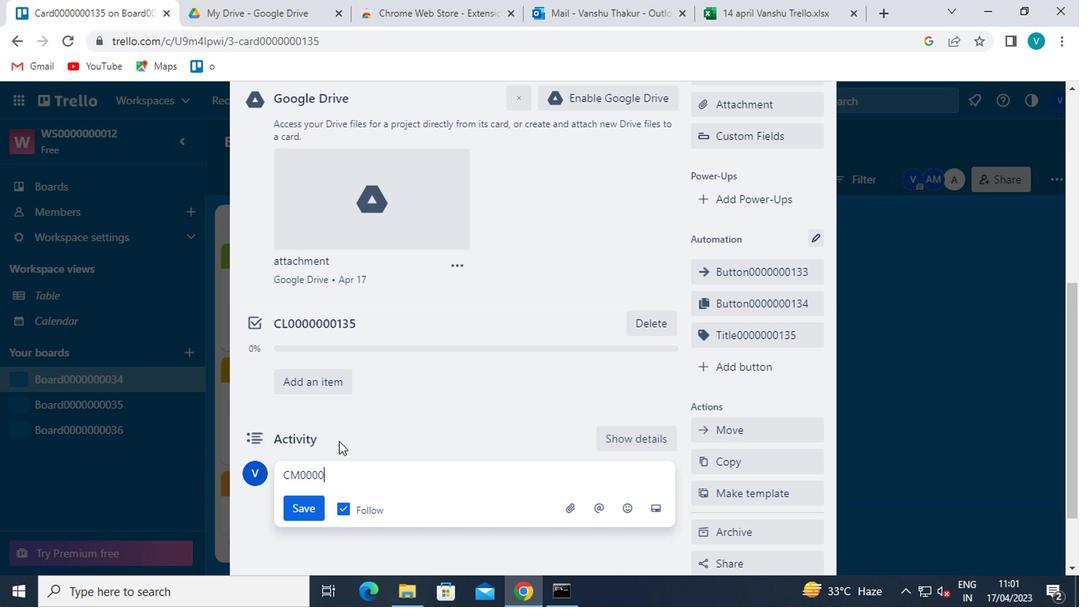
Action: Key pressed 0
Screenshot: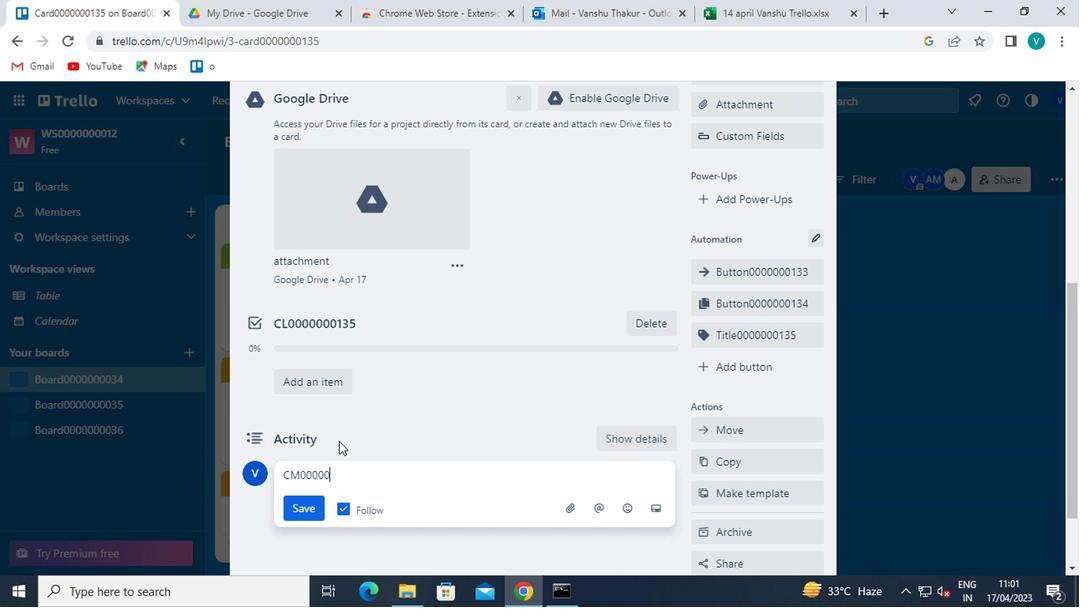 
Action: Mouse moved to (340, 442)
Screenshot: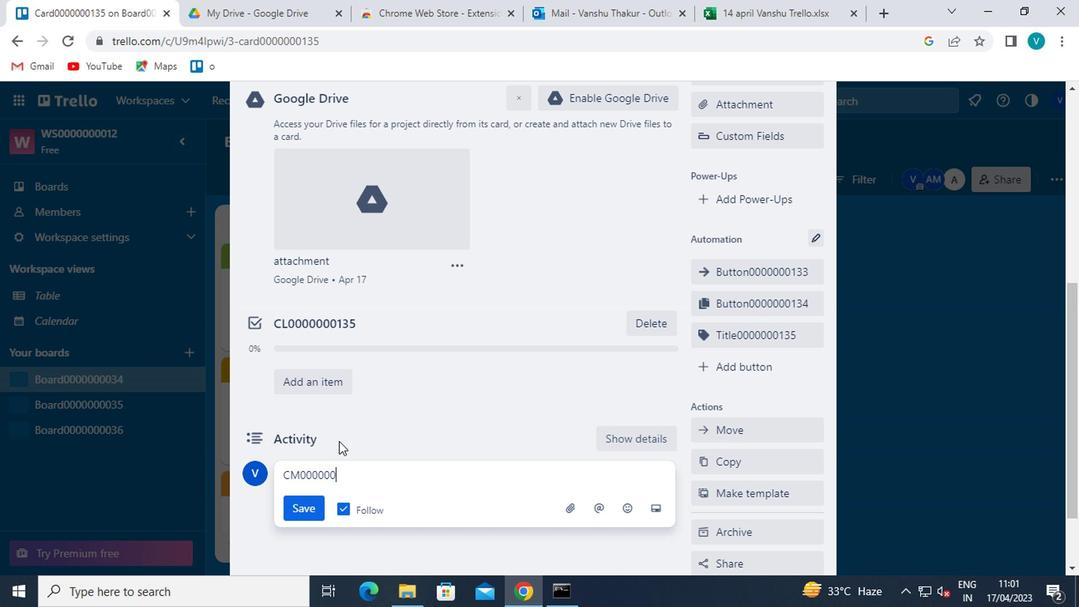 
Action: Key pressed 13
Screenshot: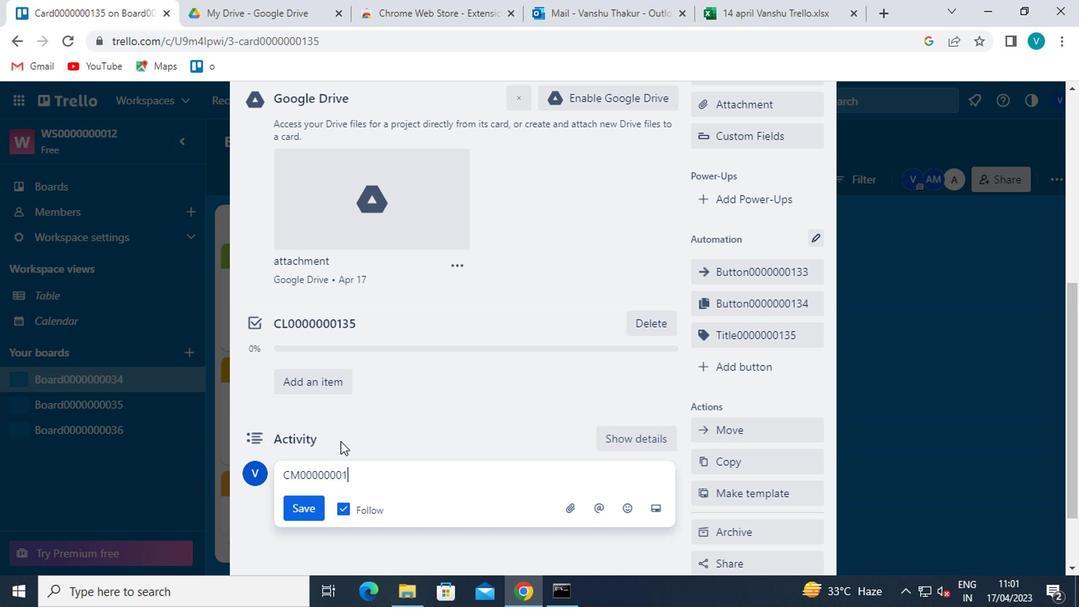 
Action: Mouse moved to (340, 441)
Screenshot: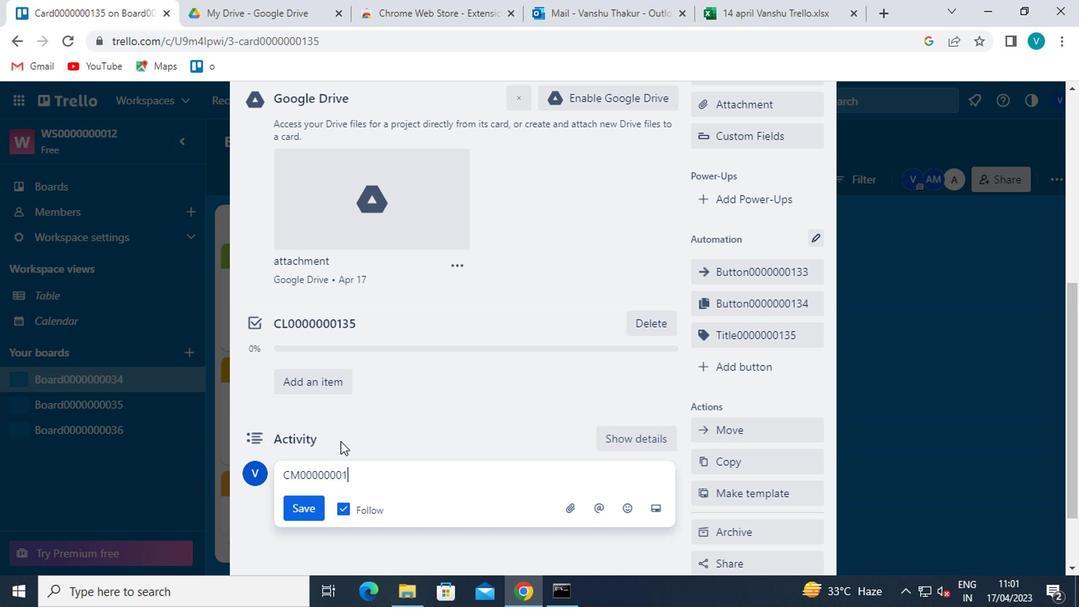 
Action: Key pressed 5
Screenshot: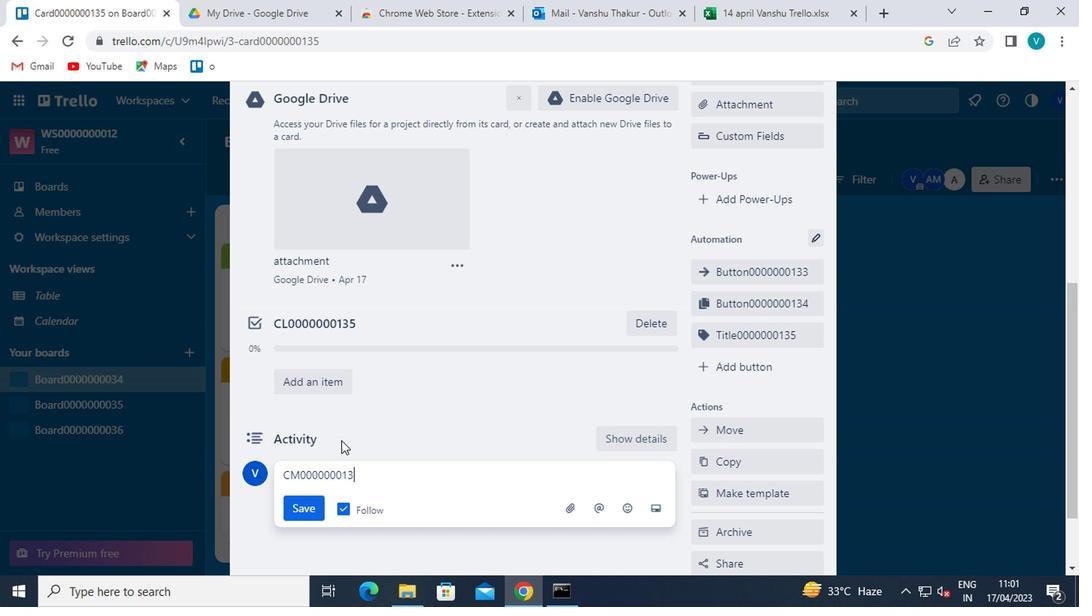 
Action: Mouse moved to (296, 512)
Screenshot: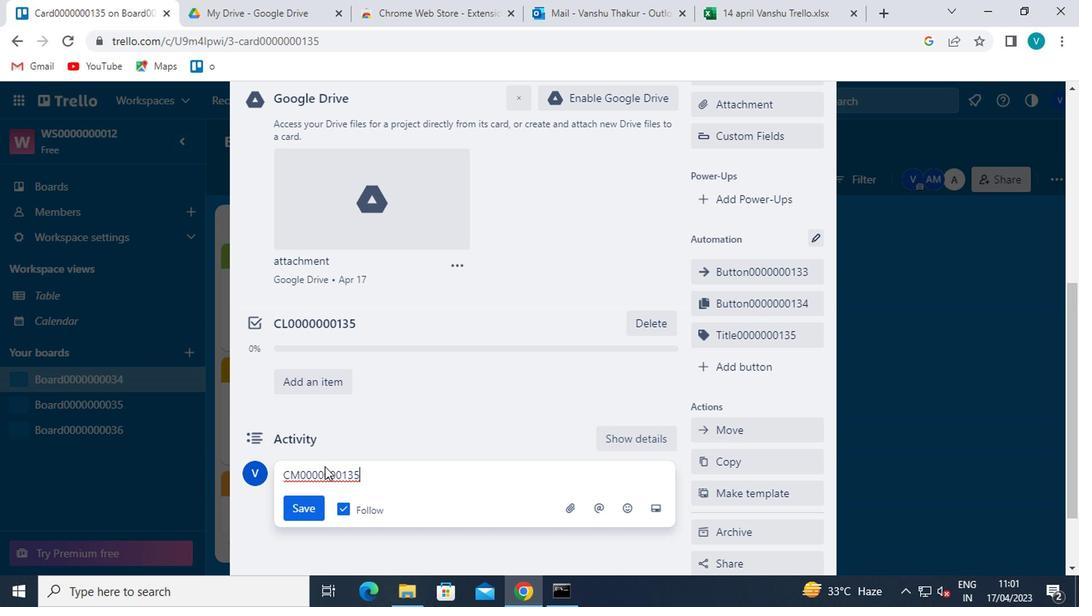 
Action: Mouse pressed left at (296, 512)
Screenshot: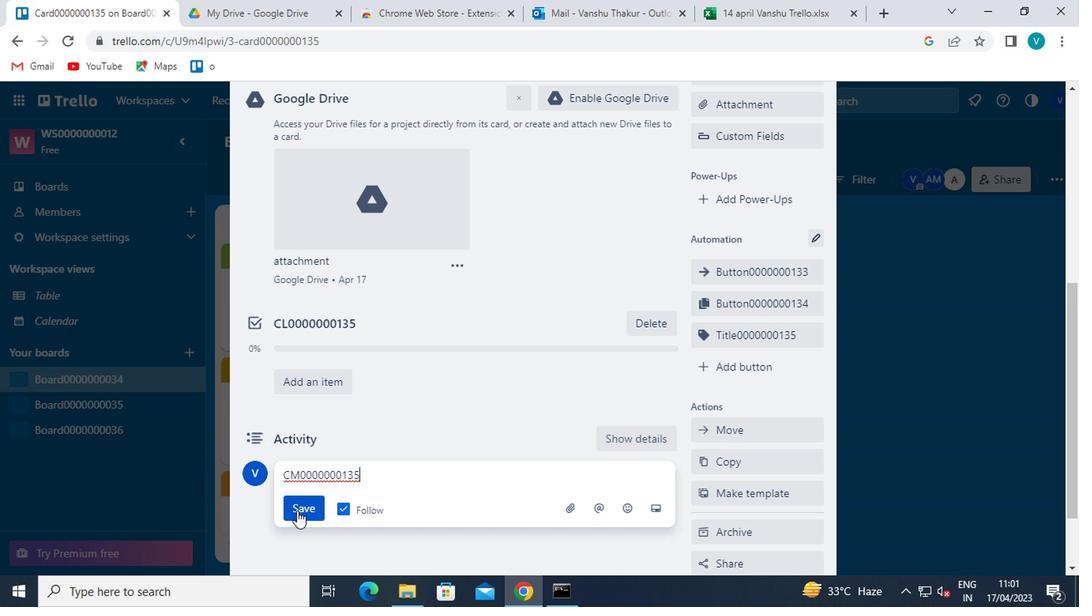 
Action: Mouse moved to (305, 505)
Screenshot: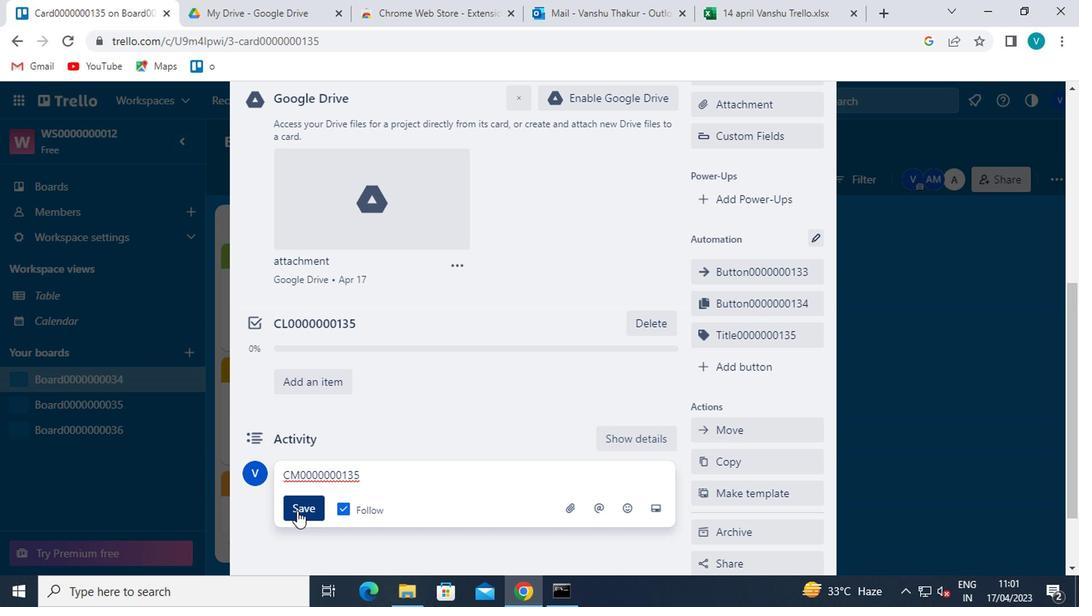 
